 Task: Search one way flight ticket for 1 adult, 1 child, 1 infant in seat in premium economy from Branson: Branson Airport to Evansville: Evansville Regional Airport on 8-3-2023. Choice of flights is JetBlue. Number of bags: 2 checked bags. Outbound departure time preference is 23:00.
Action: Mouse moved to (231, 326)
Screenshot: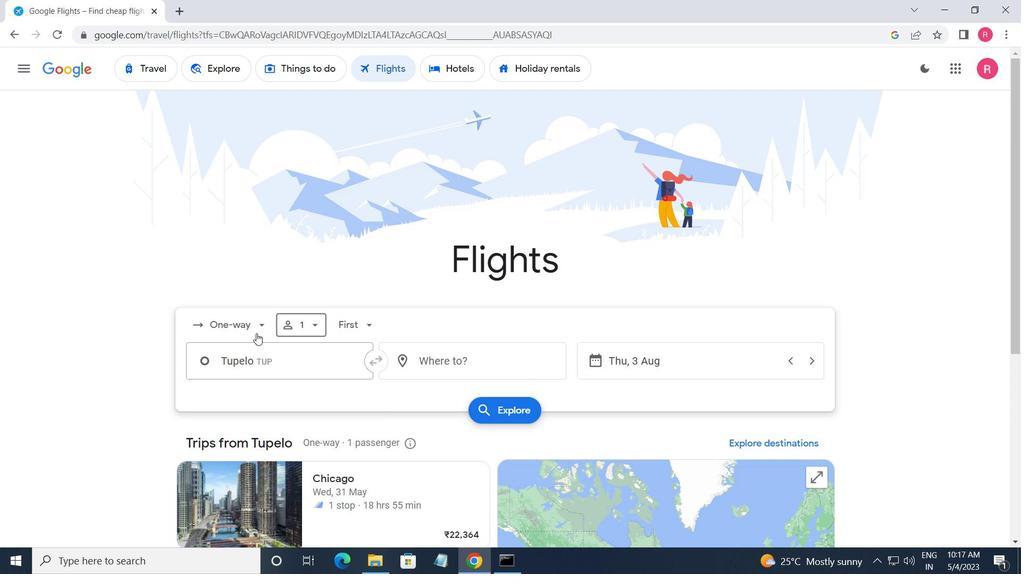 
Action: Mouse pressed left at (231, 326)
Screenshot: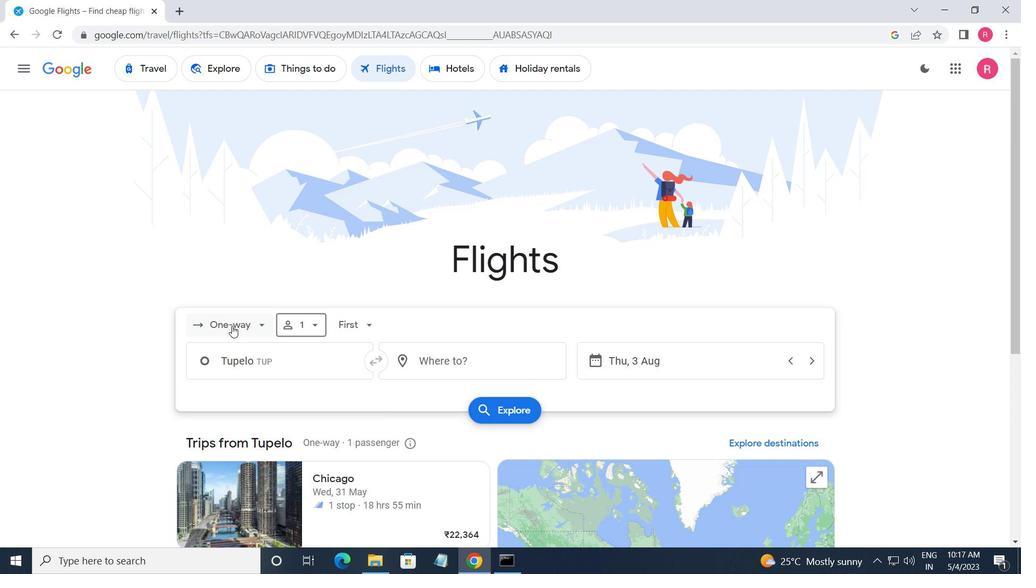 
Action: Mouse moved to (244, 385)
Screenshot: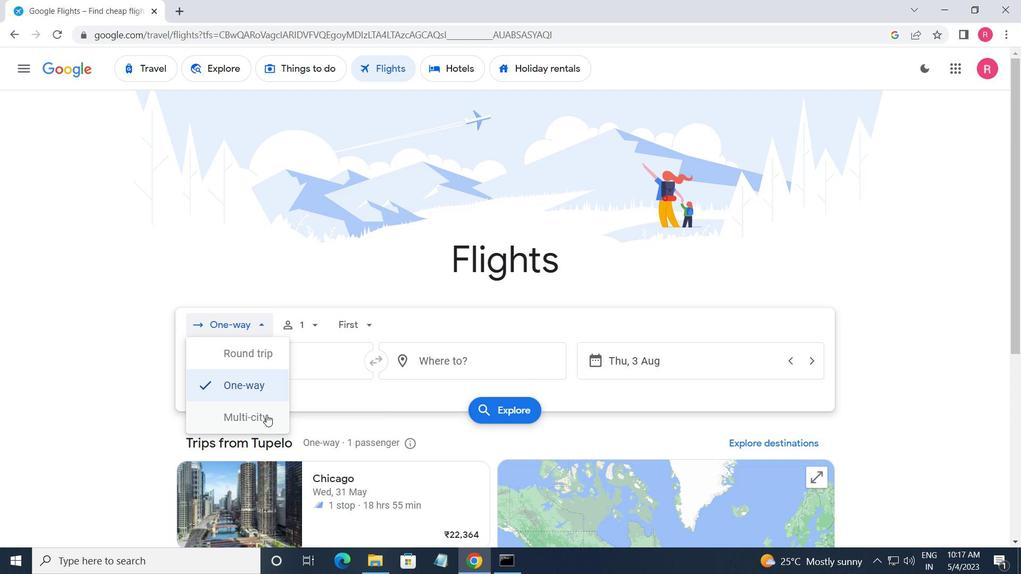 
Action: Mouse pressed left at (244, 385)
Screenshot: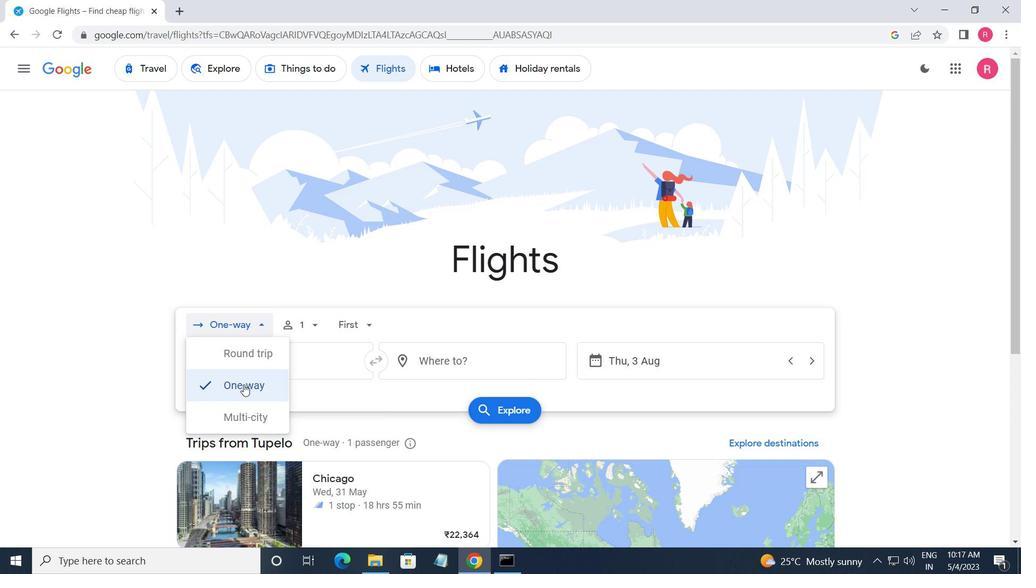 
Action: Mouse moved to (304, 333)
Screenshot: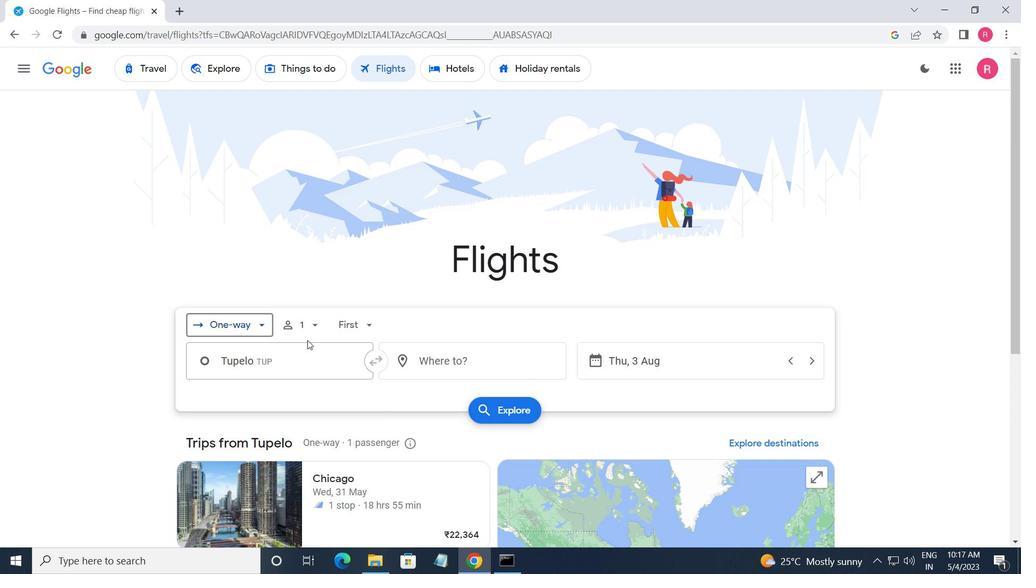 
Action: Mouse pressed left at (304, 333)
Screenshot: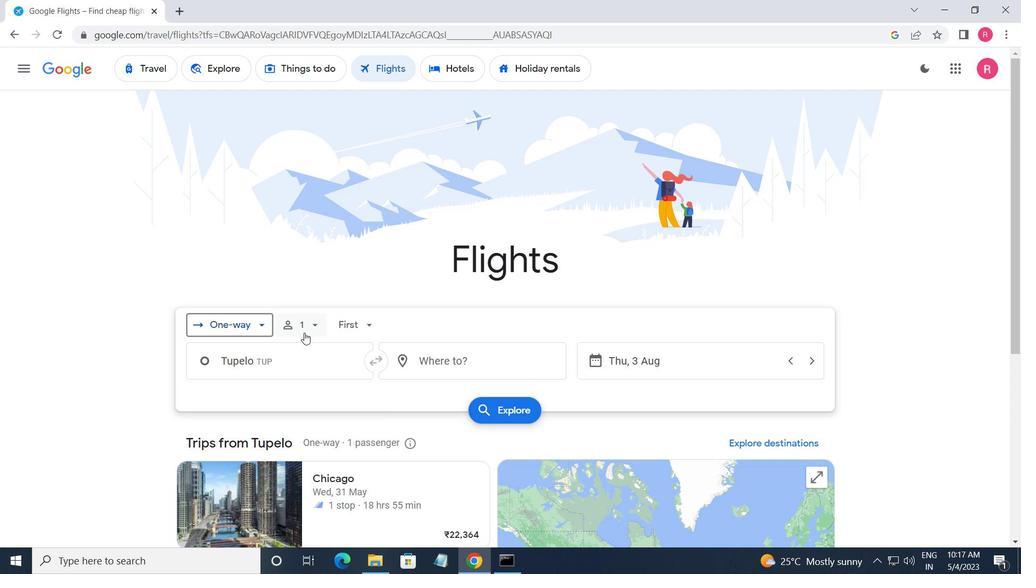 
Action: Mouse moved to (413, 393)
Screenshot: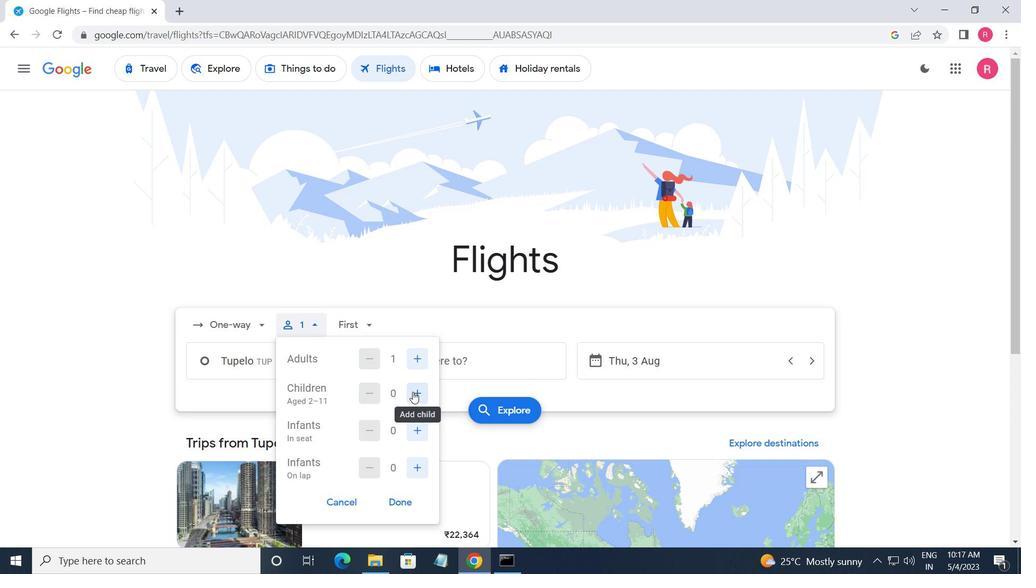 
Action: Mouse pressed left at (413, 393)
Screenshot: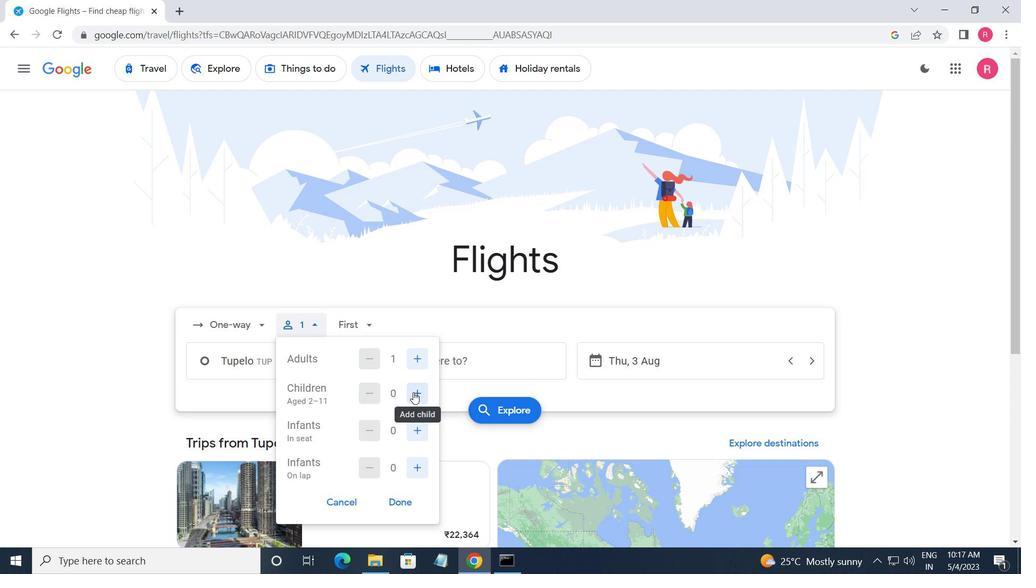 
Action: Mouse moved to (421, 432)
Screenshot: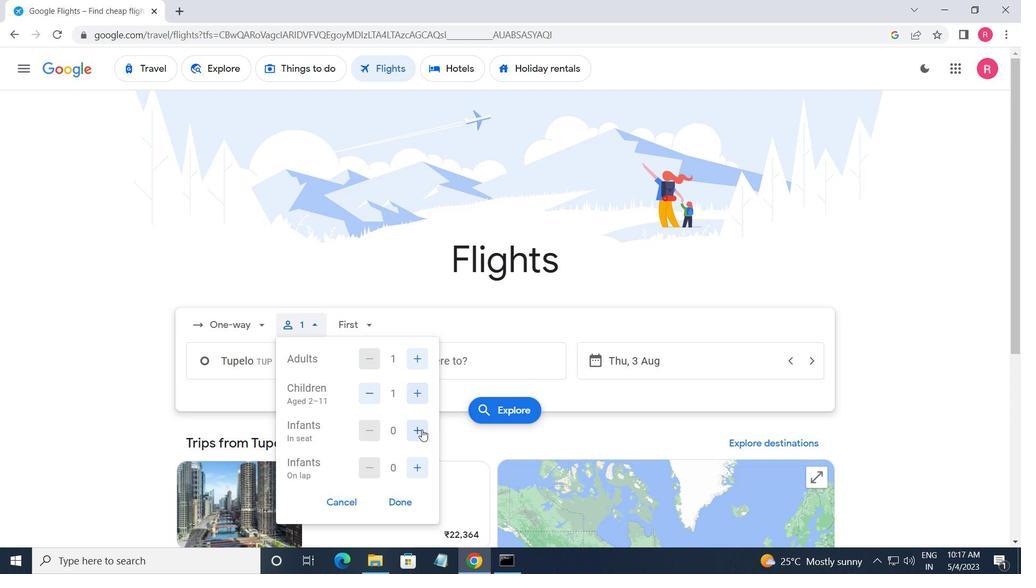 
Action: Mouse pressed left at (421, 432)
Screenshot: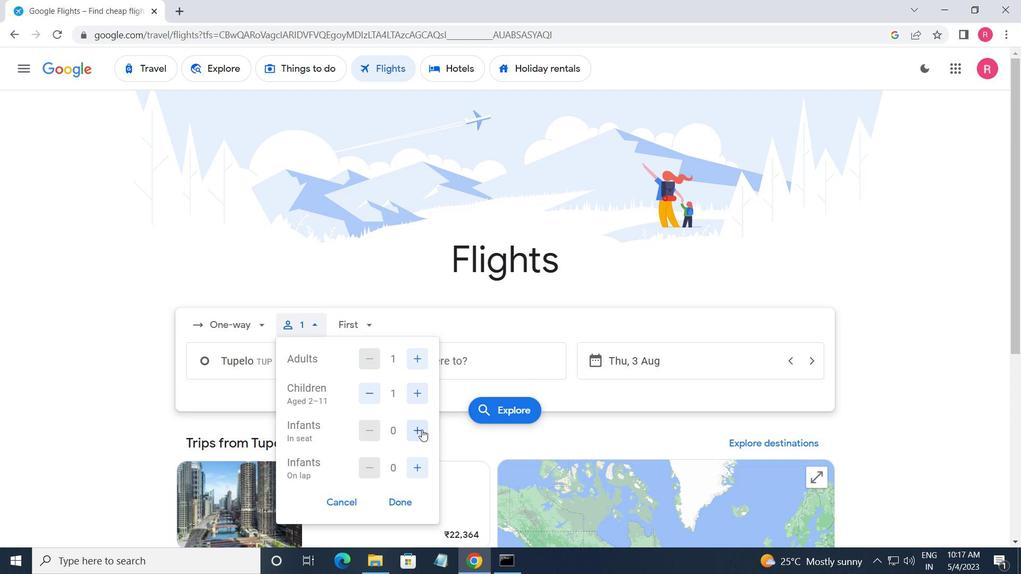 
Action: Mouse moved to (344, 320)
Screenshot: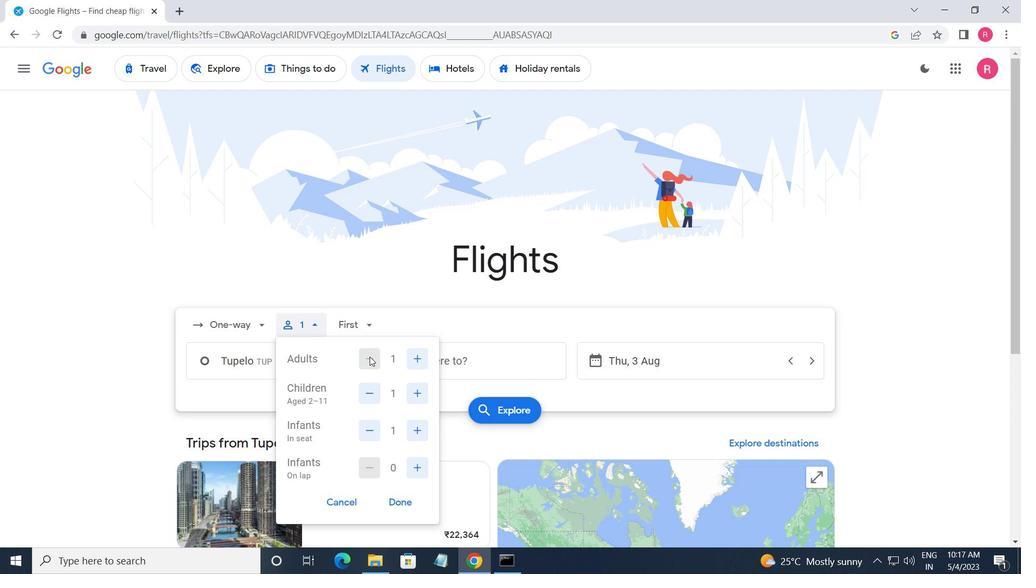
Action: Mouse pressed left at (344, 320)
Screenshot: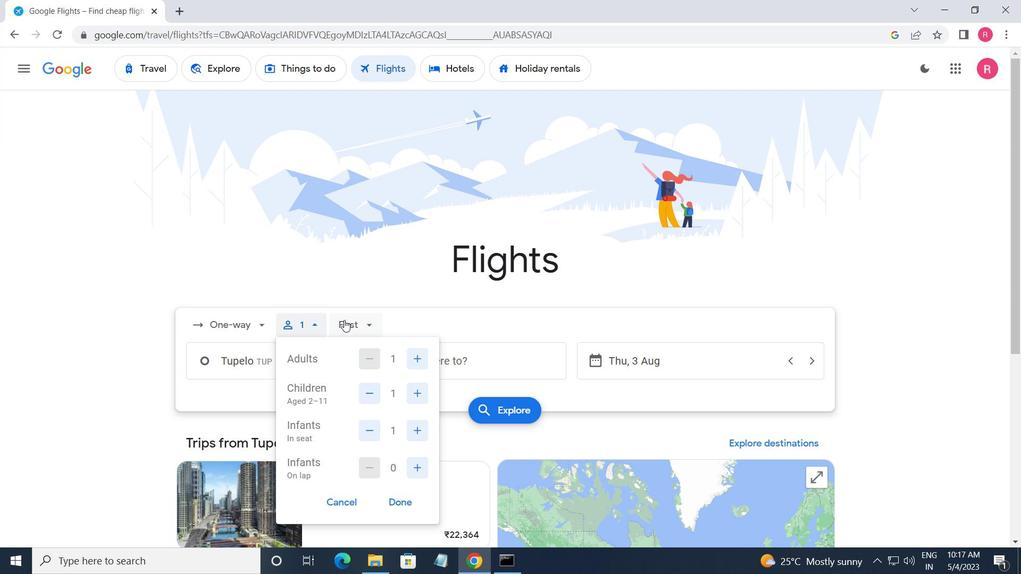 
Action: Mouse moved to (386, 356)
Screenshot: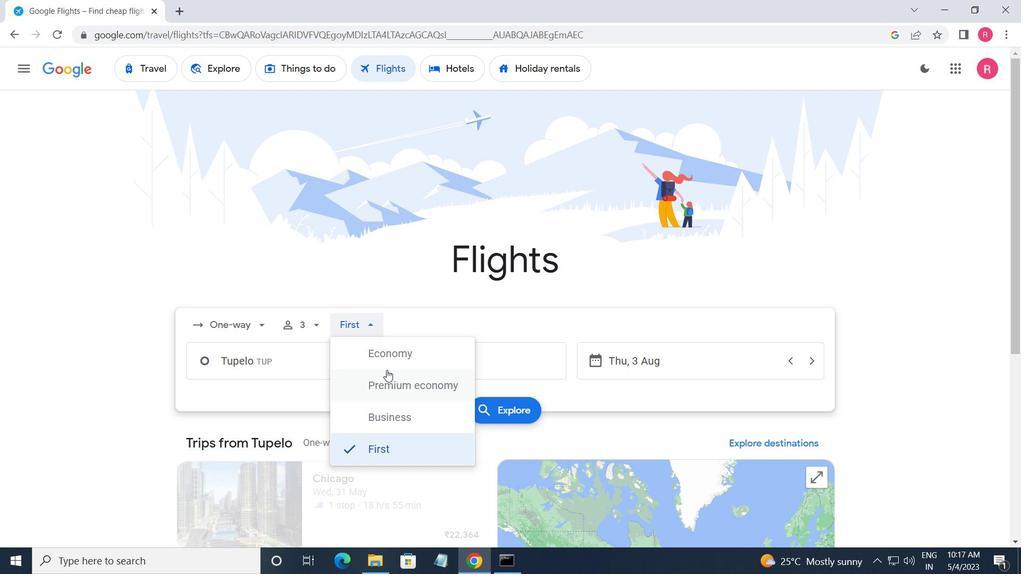 
Action: Mouse pressed left at (386, 356)
Screenshot: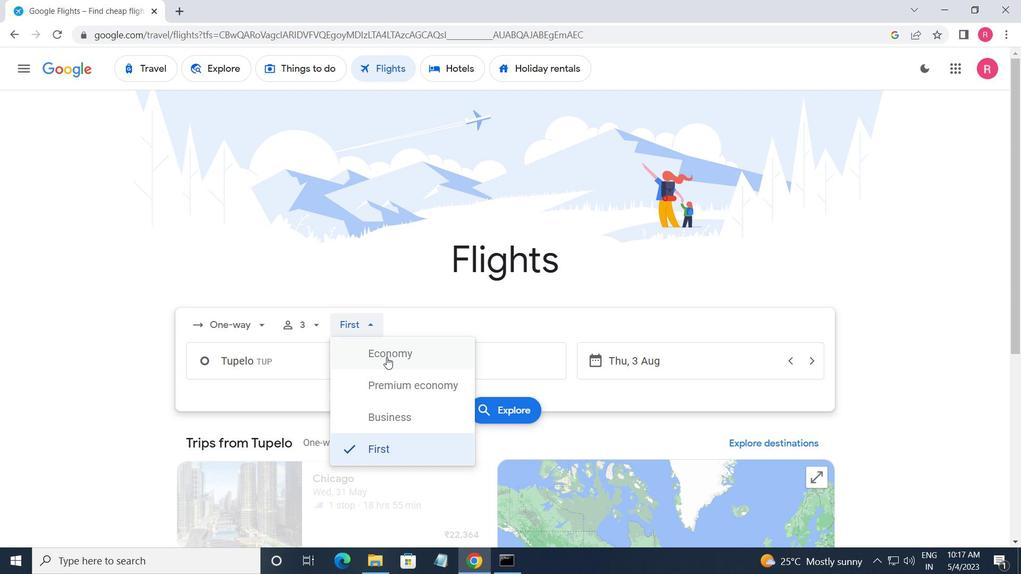 
Action: Mouse moved to (326, 361)
Screenshot: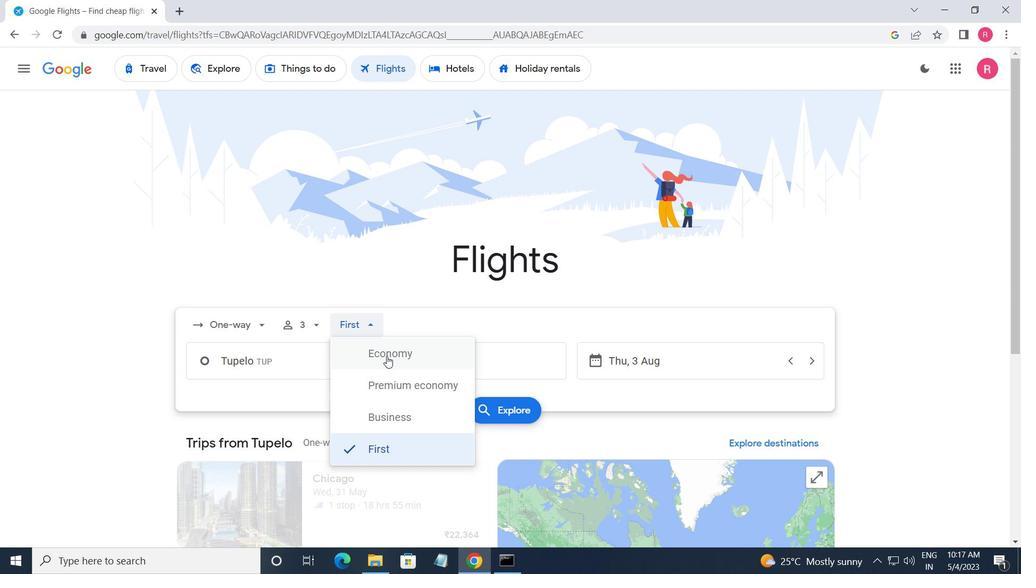 
Action: Mouse pressed left at (326, 361)
Screenshot: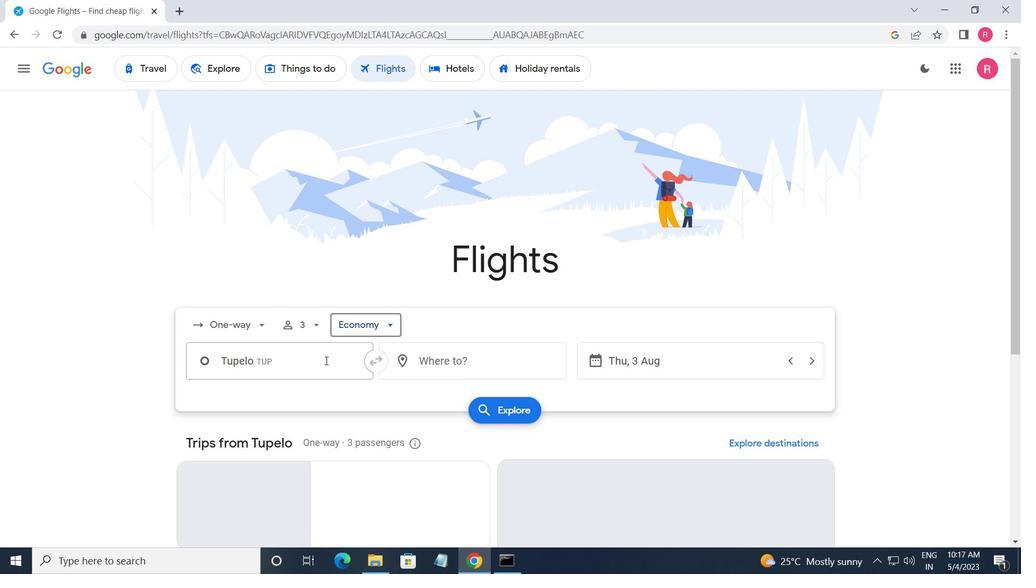 
Action: Key pressed <Key.shift>BRANSON<Key.space><Key.shift>A
Screenshot: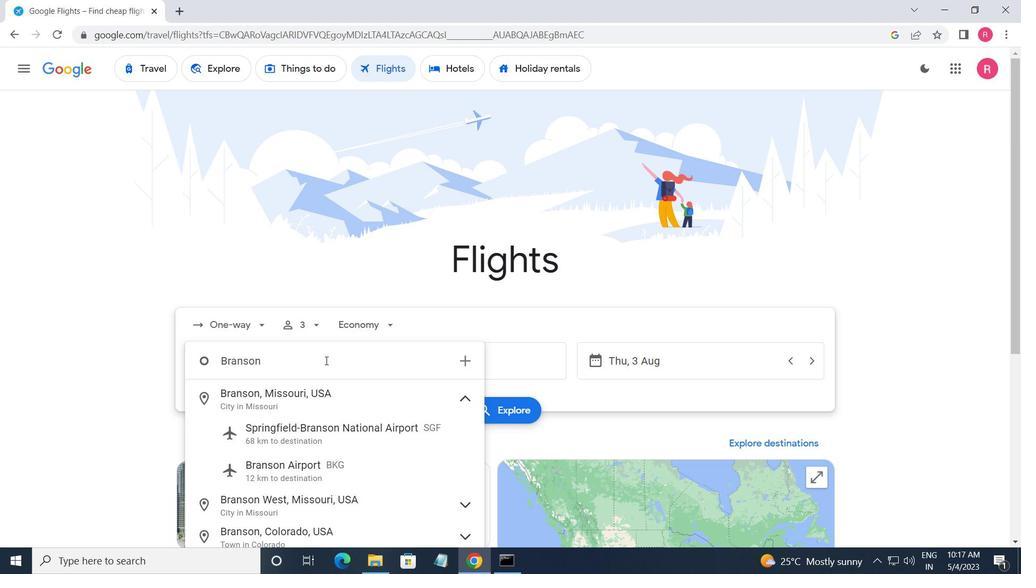 
Action: Mouse moved to (299, 426)
Screenshot: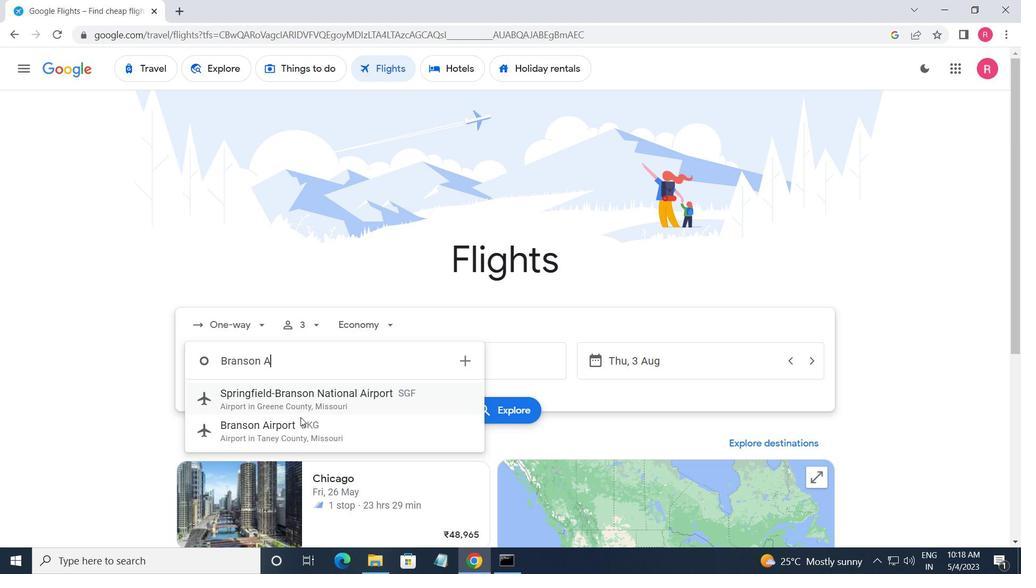 
Action: Mouse pressed left at (299, 426)
Screenshot: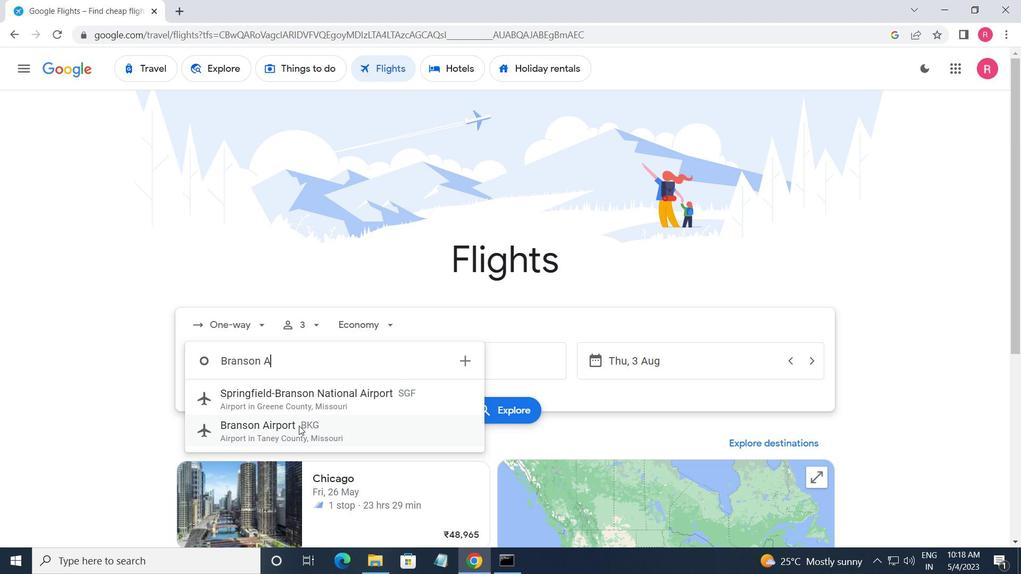 
Action: Mouse moved to (485, 354)
Screenshot: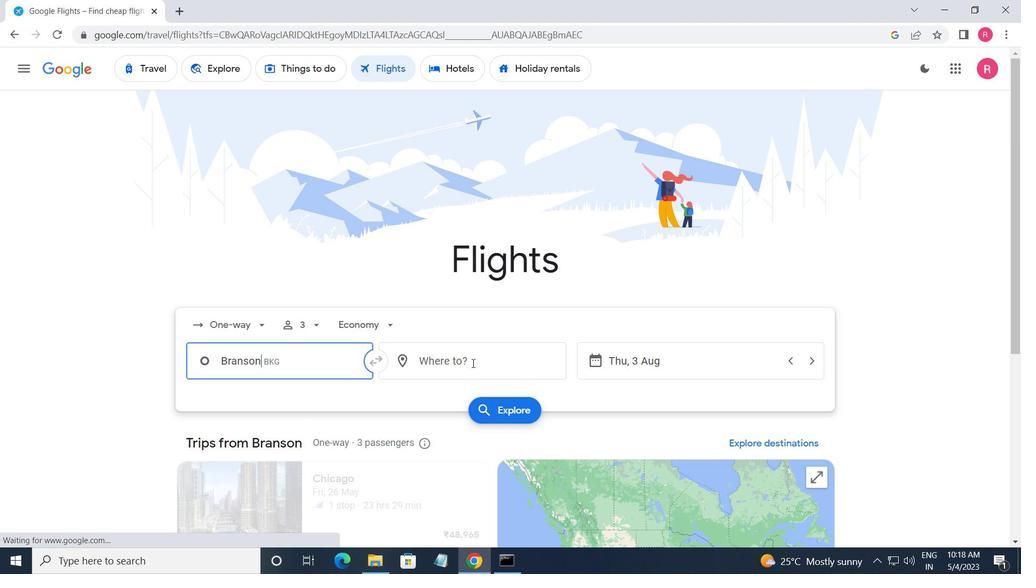 
Action: Mouse pressed left at (485, 354)
Screenshot: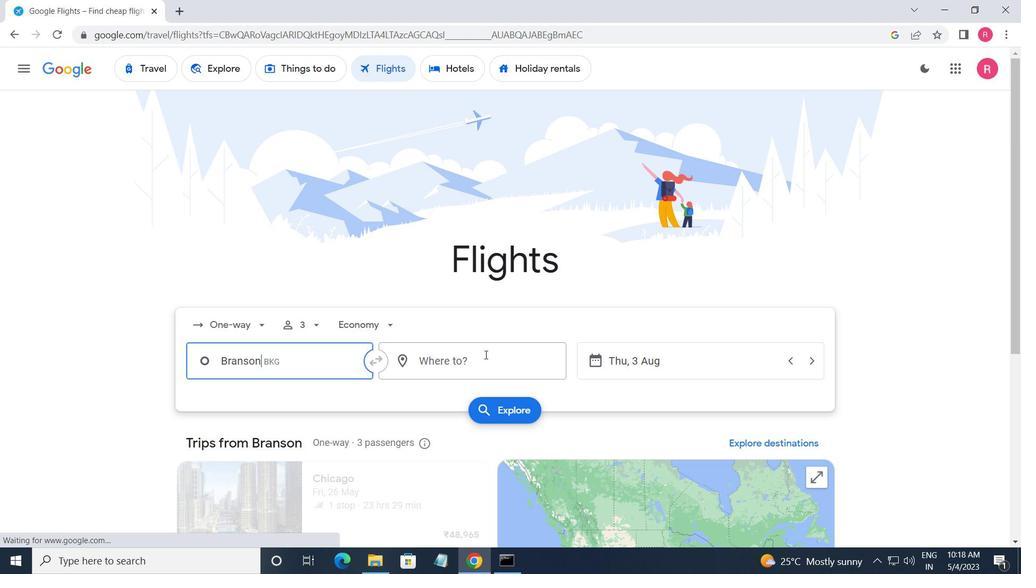 
Action: Mouse moved to (496, 493)
Screenshot: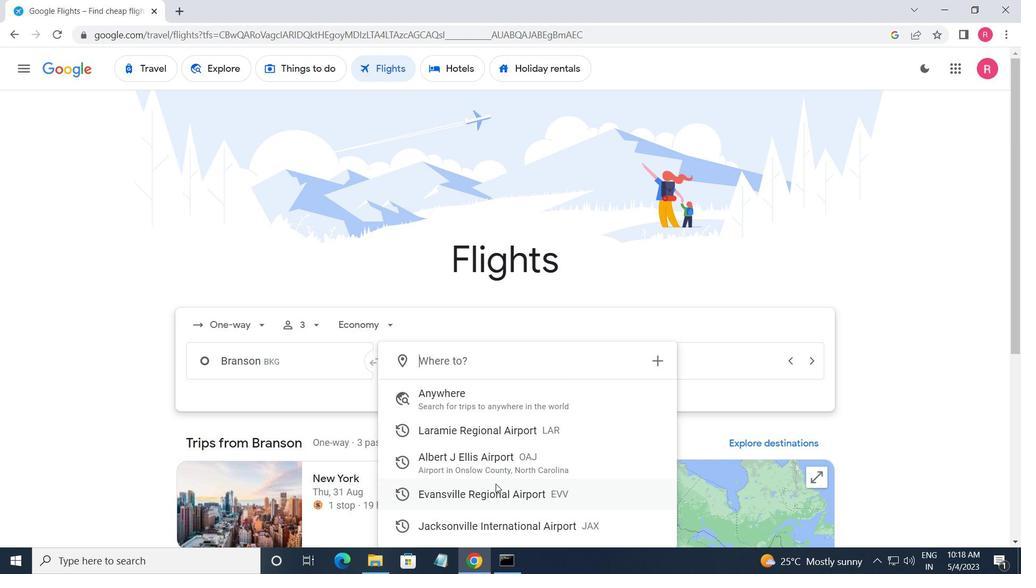 
Action: Mouse pressed left at (496, 493)
Screenshot: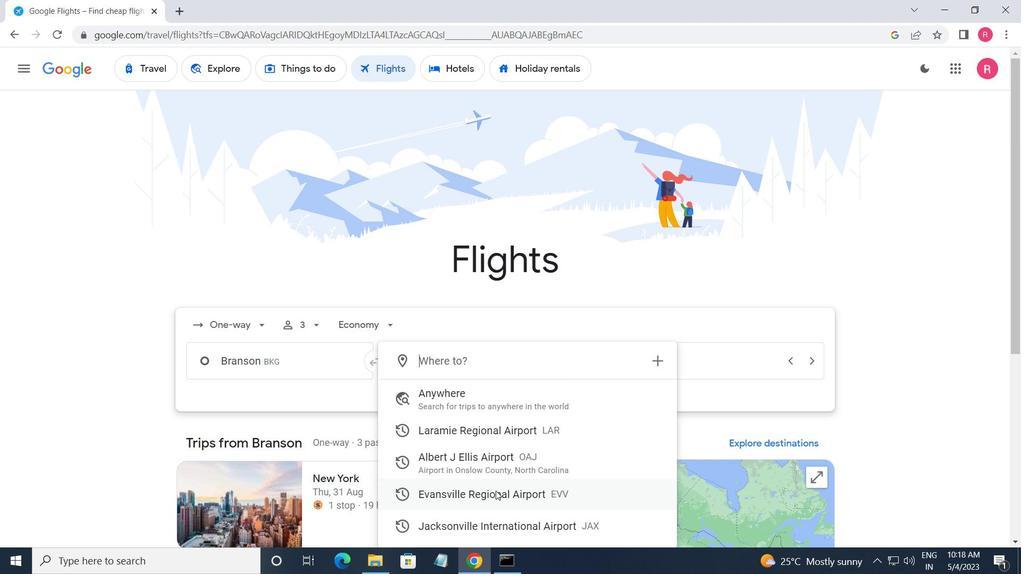 
Action: Mouse moved to (680, 352)
Screenshot: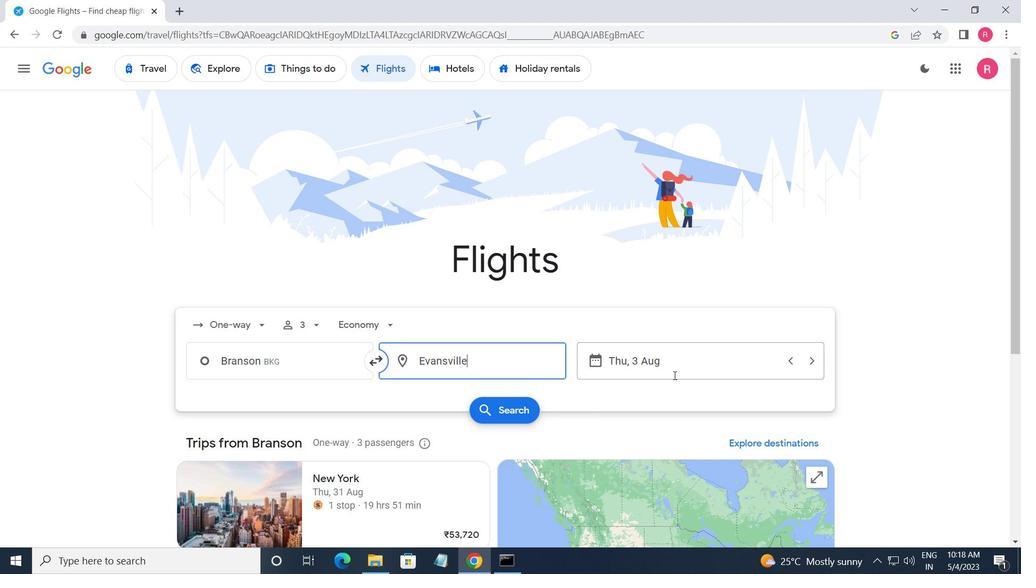 
Action: Mouse pressed left at (680, 352)
Screenshot: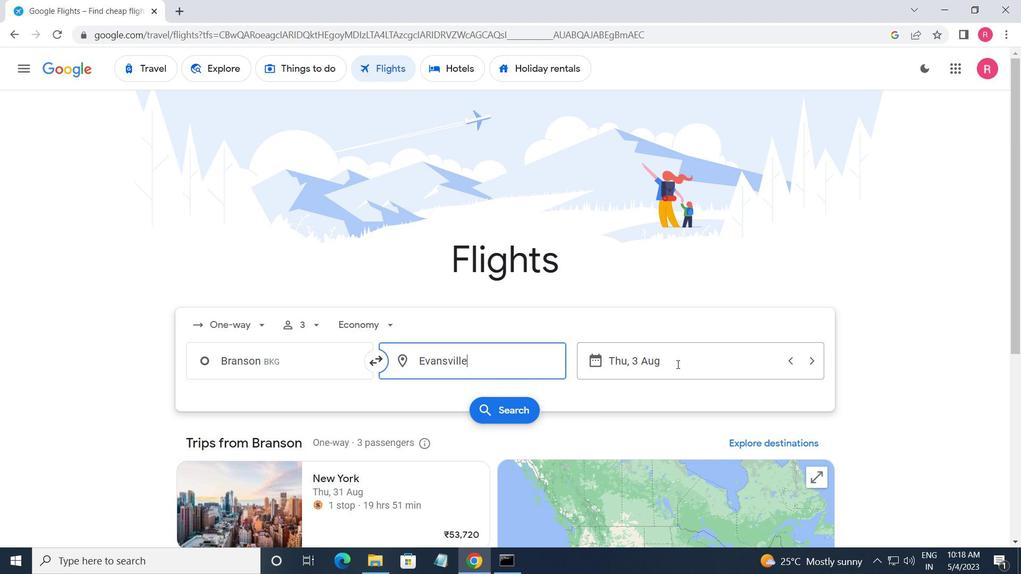 
Action: Mouse moved to (484, 312)
Screenshot: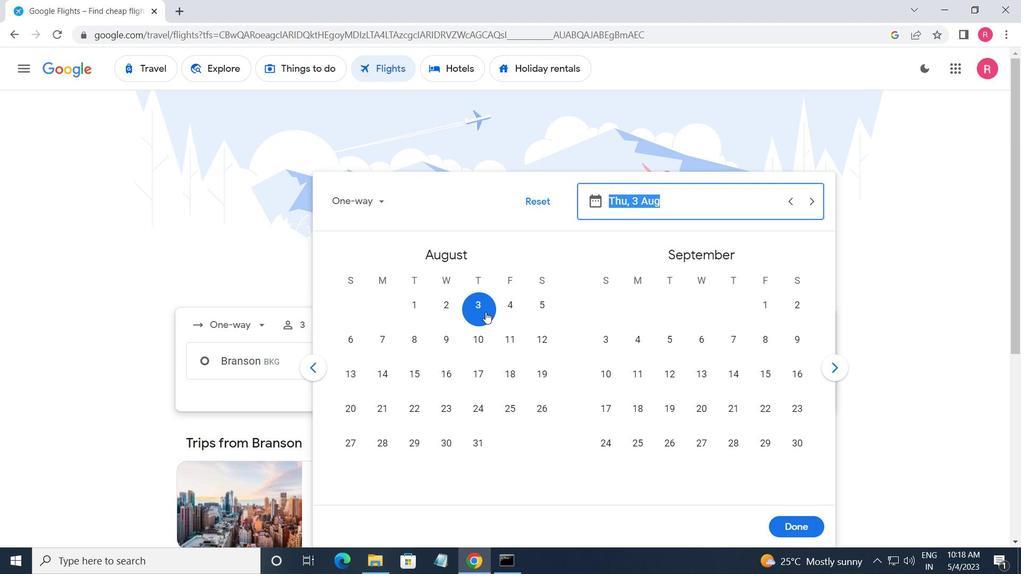 
Action: Mouse pressed left at (484, 312)
Screenshot: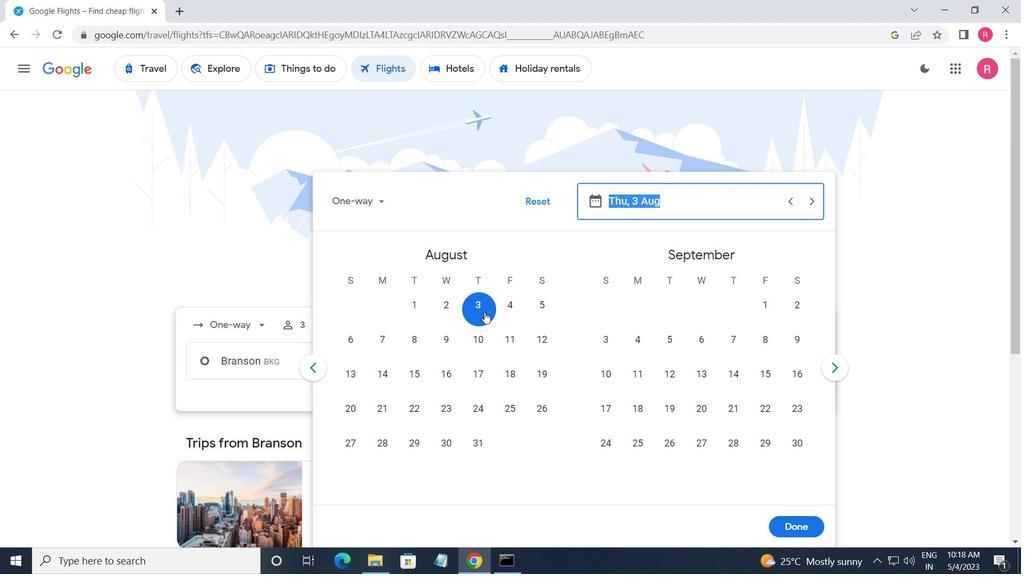 
Action: Mouse moved to (803, 526)
Screenshot: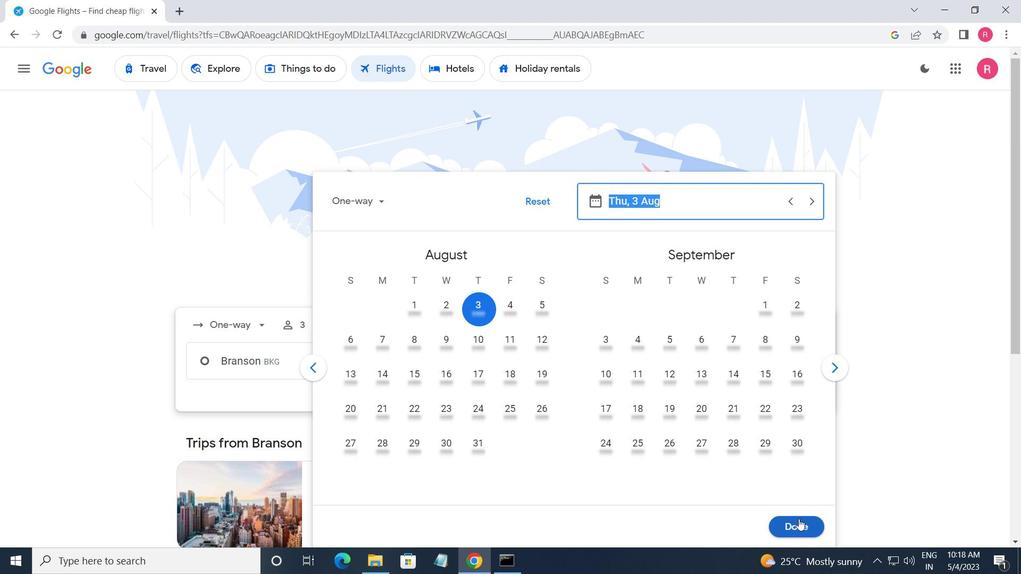 
Action: Mouse pressed left at (803, 526)
Screenshot: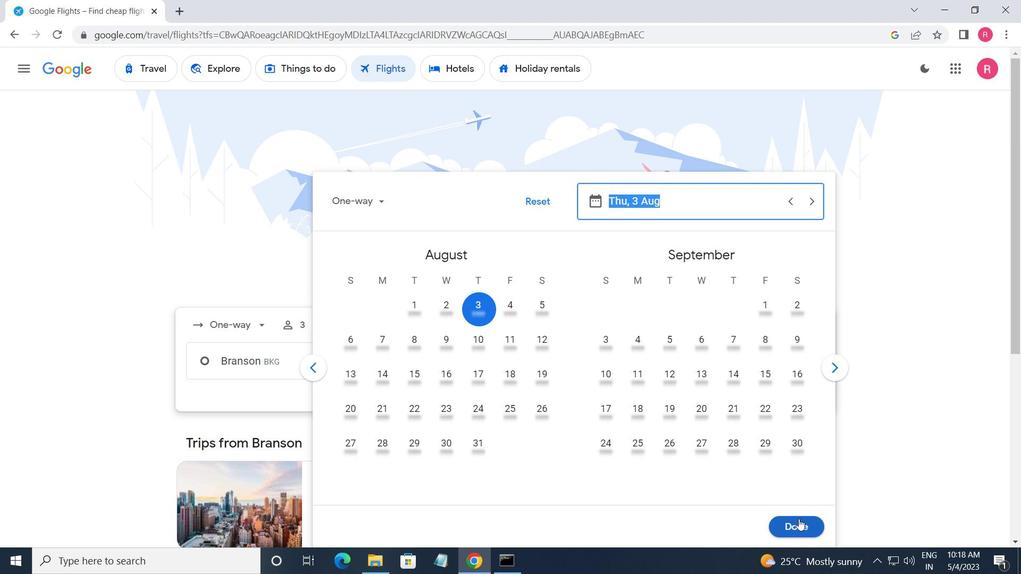 
Action: Mouse moved to (516, 398)
Screenshot: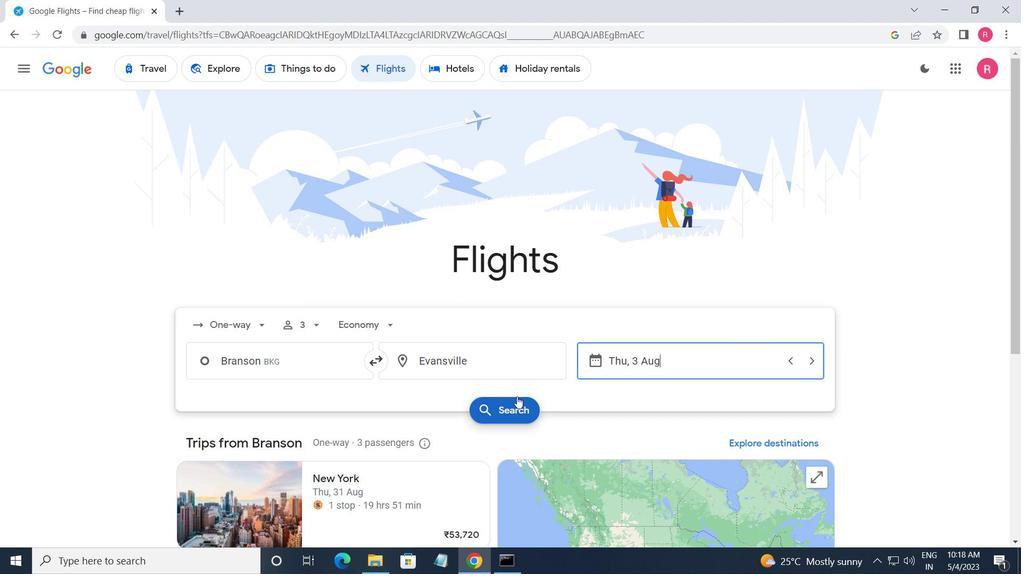 
Action: Mouse pressed left at (516, 398)
Screenshot: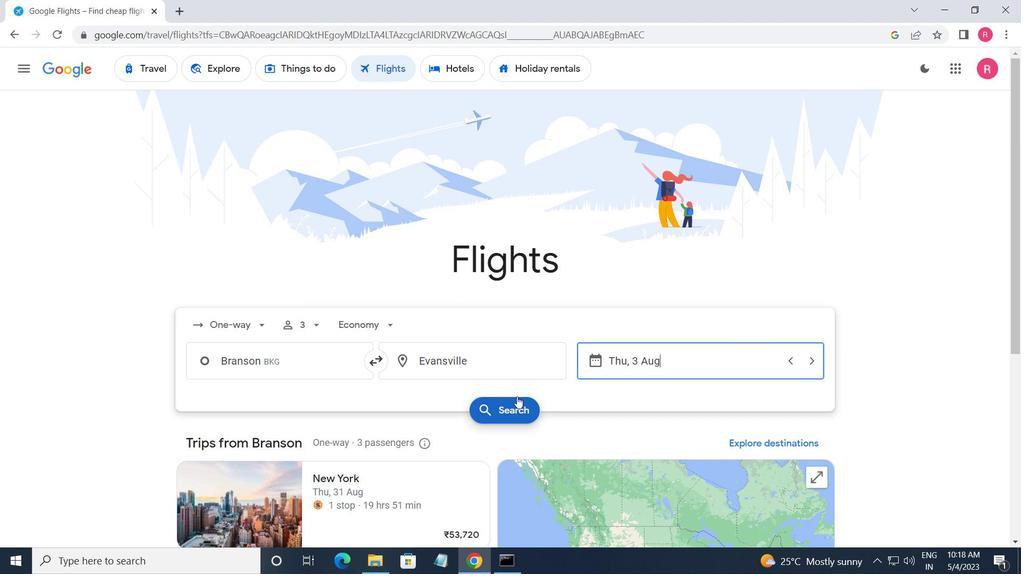 
Action: Mouse moved to (184, 188)
Screenshot: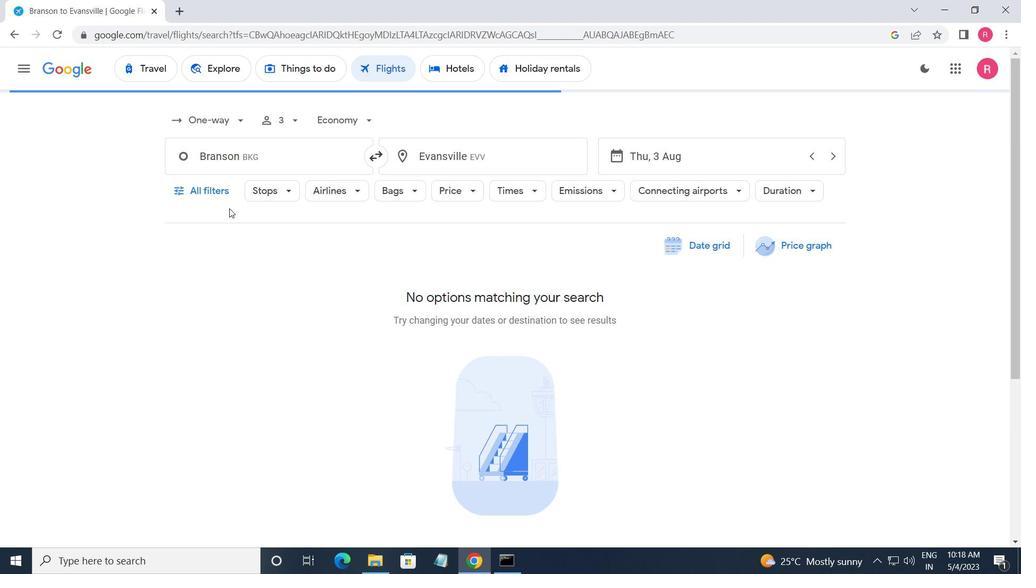 
Action: Mouse pressed left at (184, 188)
Screenshot: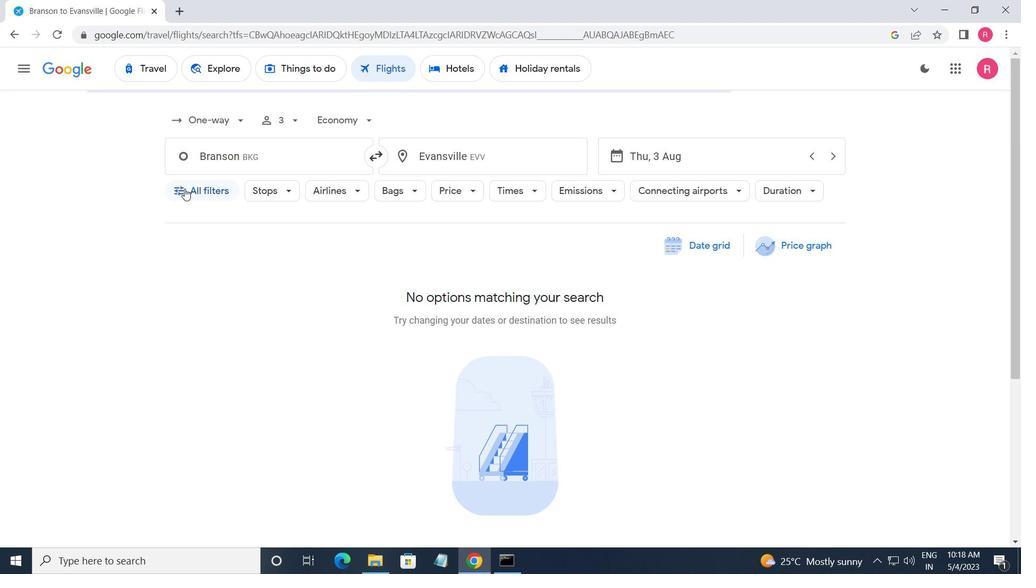 
Action: Mouse moved to (257, 394)
Screenshot: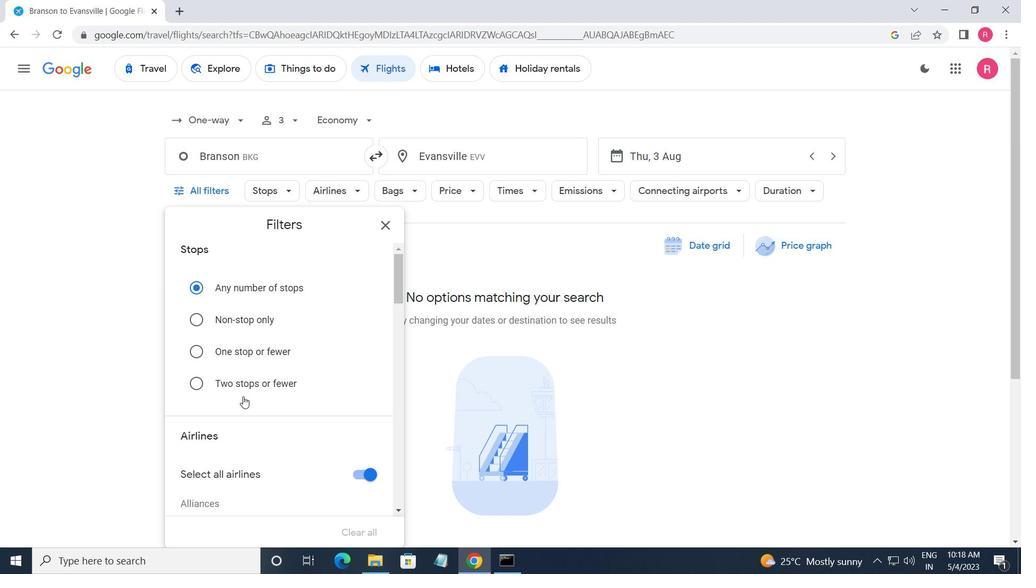 
Action: Mouse scrolled (257, 393) with delta (0, 0)
Screenshot: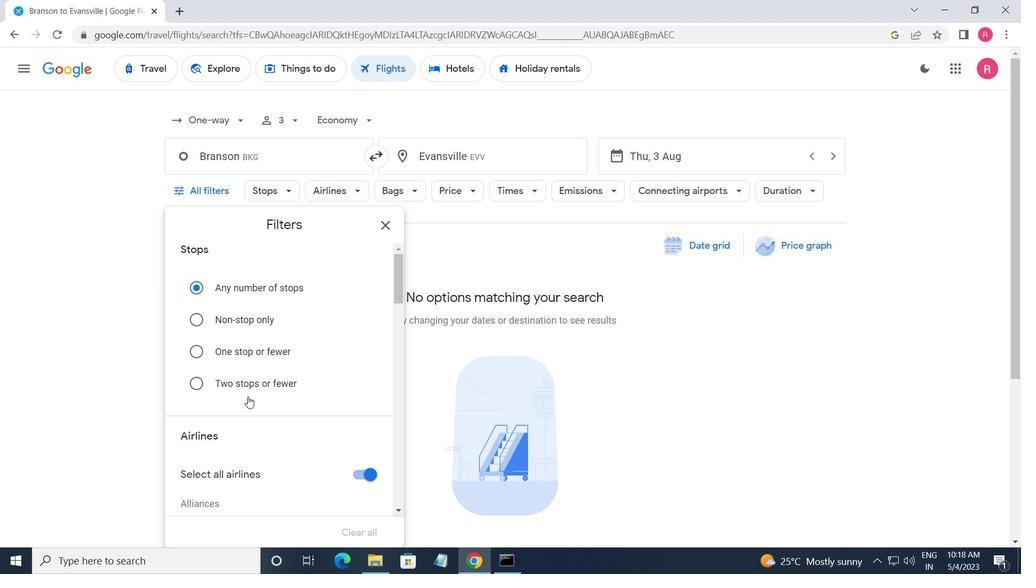 
Action: Mouse moved to (257, 394)
Screenshot: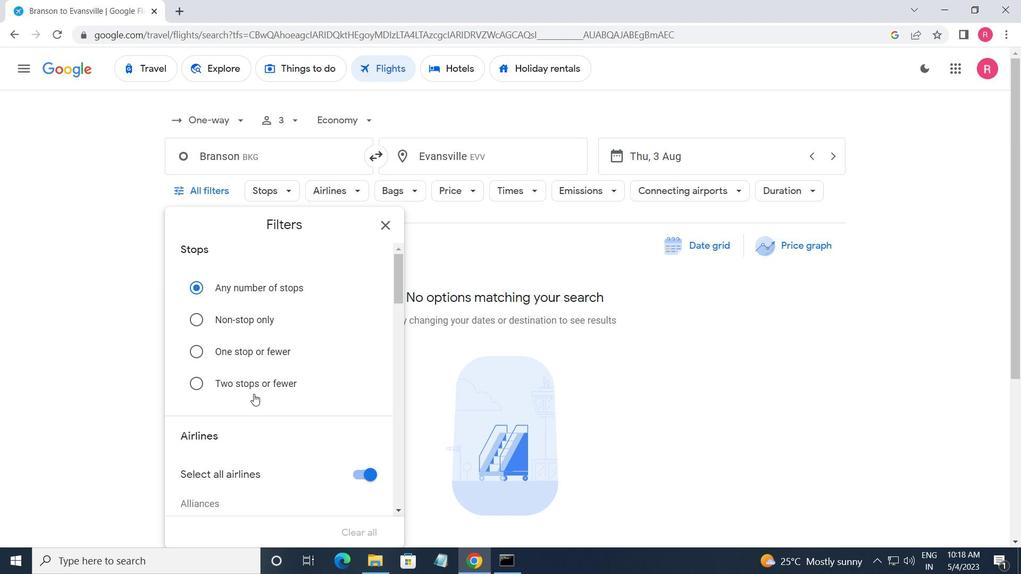 
Action: Mouse scrolled (257, 394) with delta (0, 0)
Screenshot: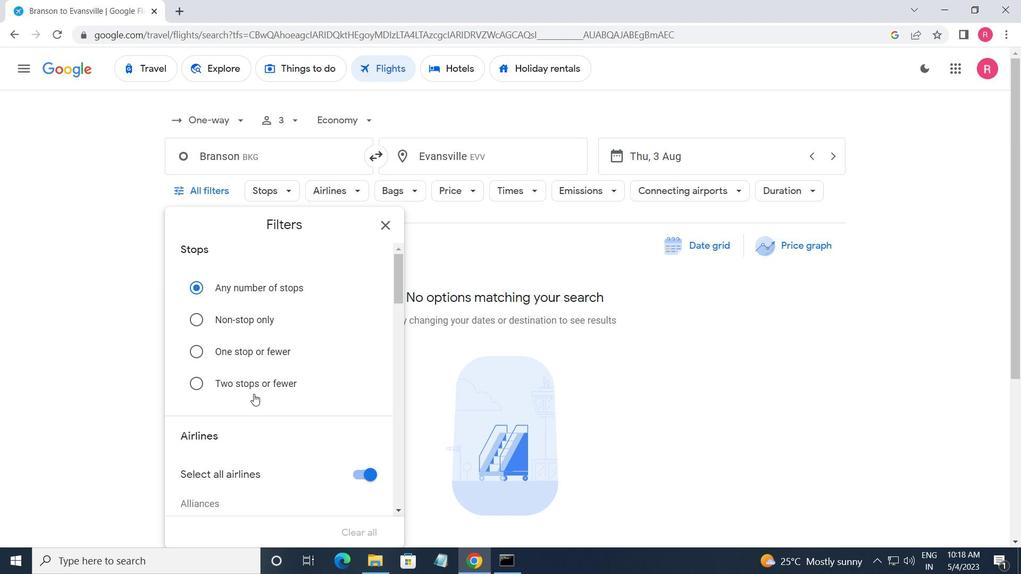 
Action: Mouse moved to (257, 395)
Screenshot: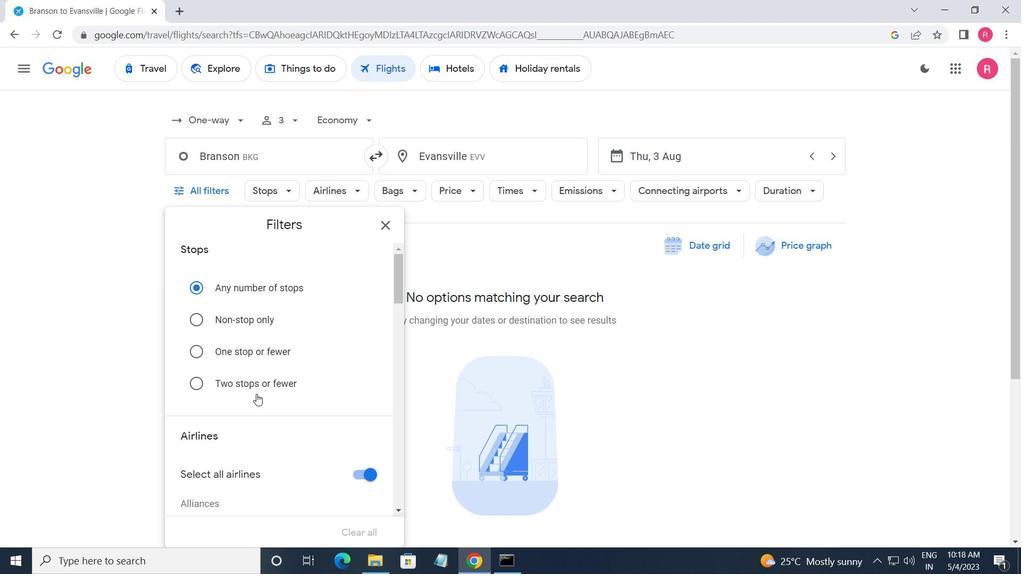 
Action: Mouse scrolled (257, 395) with delta (0, 0)
Screenshot: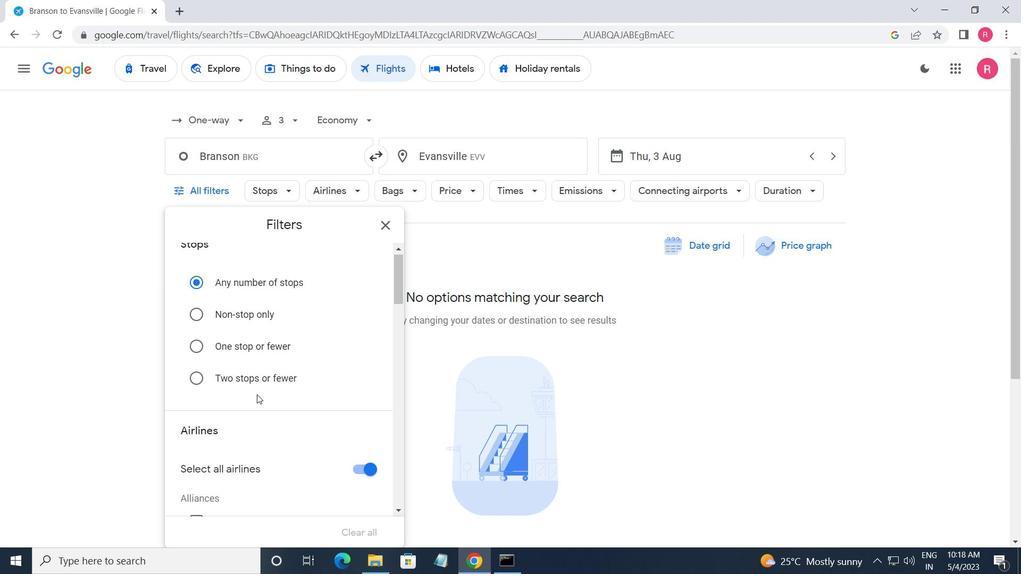 
Action: Mouse moved to (257, 396)
Screenshot: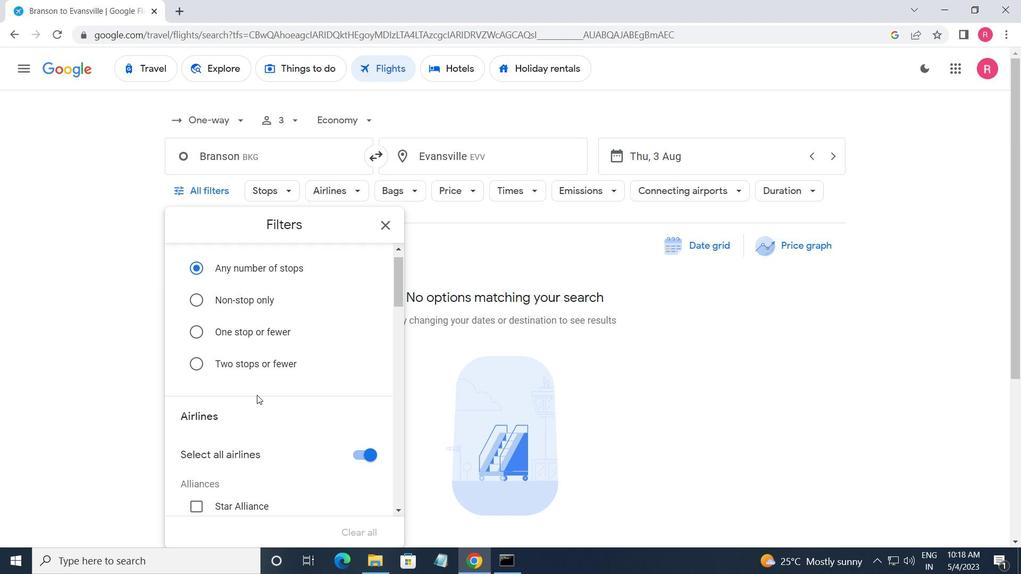 
Action: Mouse scrolled (257, 396) with delta (0, 0)
Screenshot: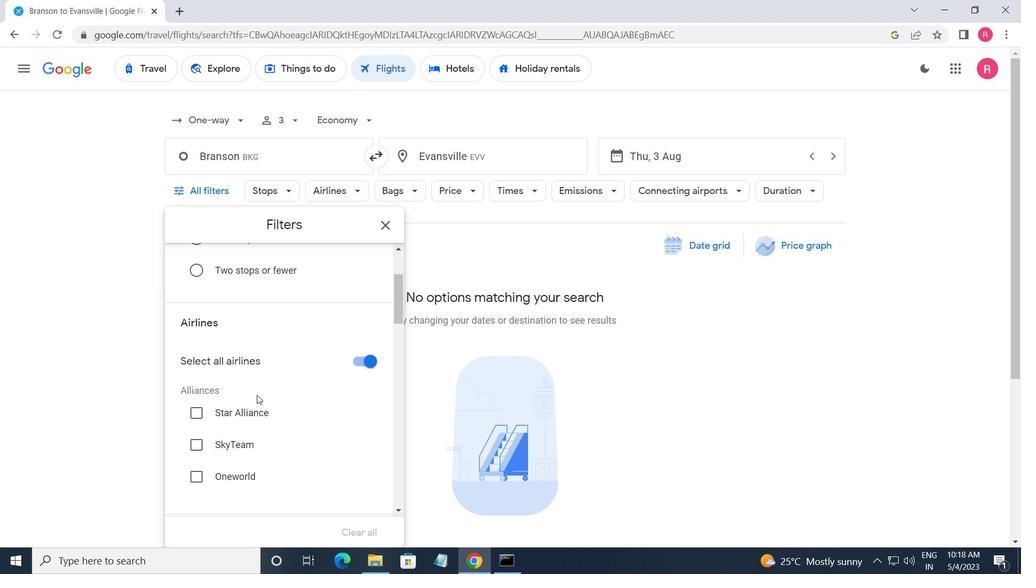 
Action: Mouse moved to (257, 398)
Screenshot: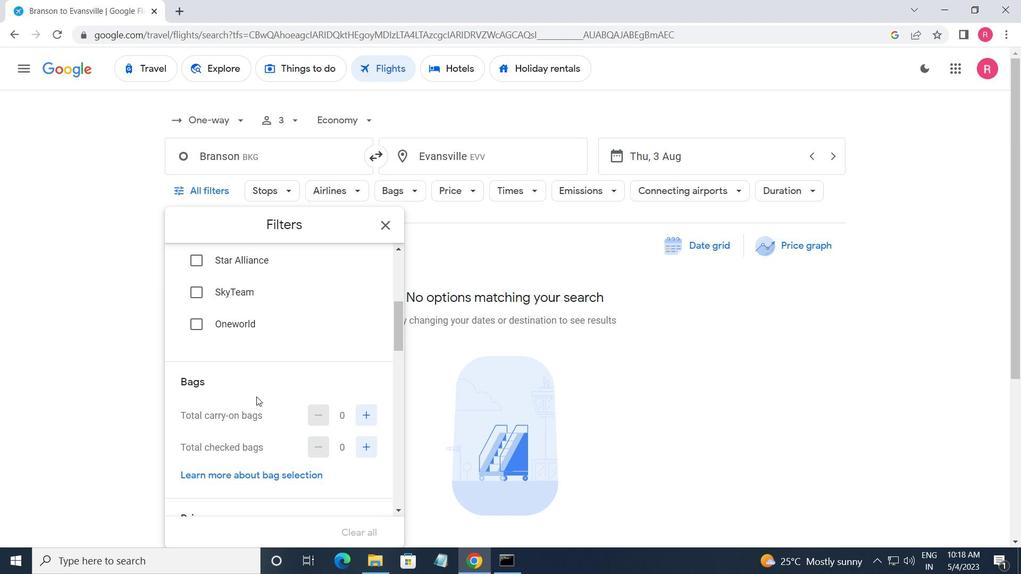 
Action: Mouse scrolled (257, 398) with delta (0, 0)
Screenshot: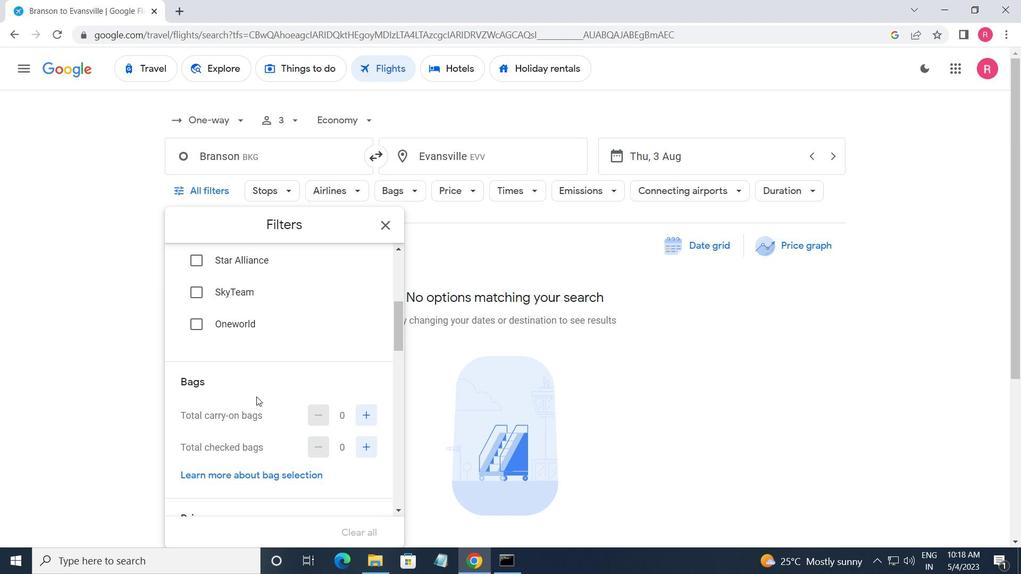
Action: Mouse moved to (356, 377)
Screenshot: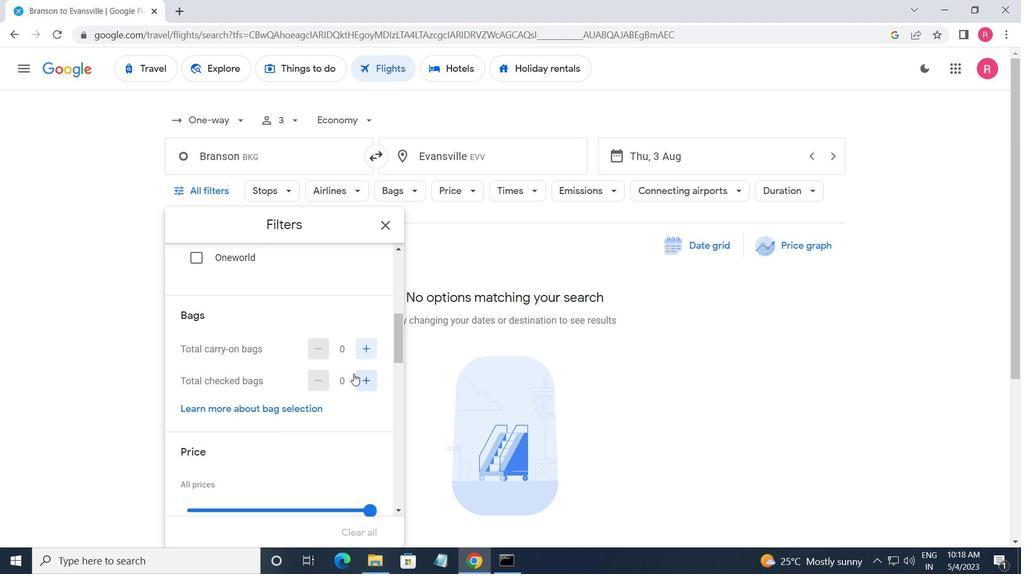 
Action: Mouse pressed left at (356, 377)
Screenshot: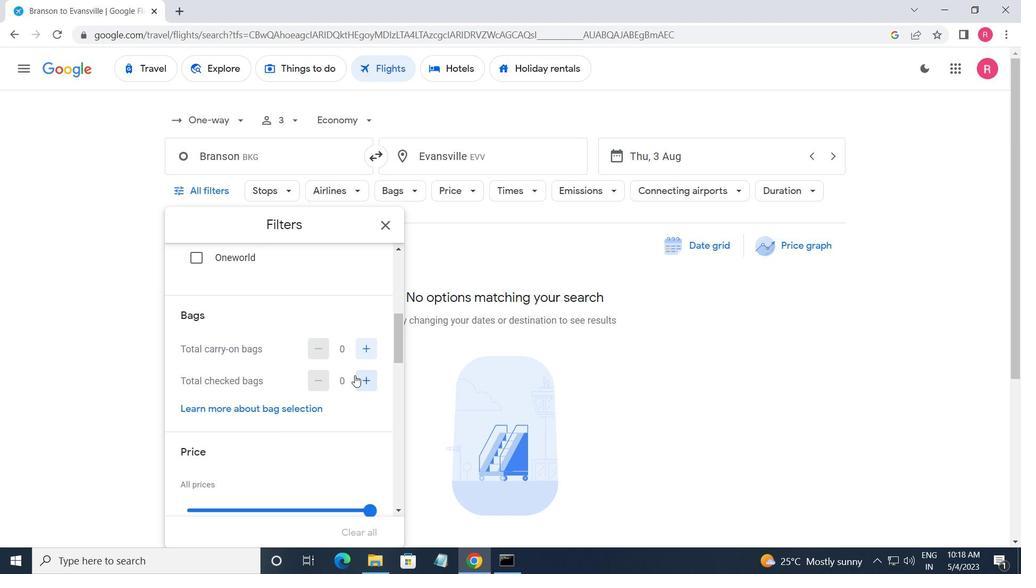 
Action: Mouse pressed left at (356, 377)
Screenshot: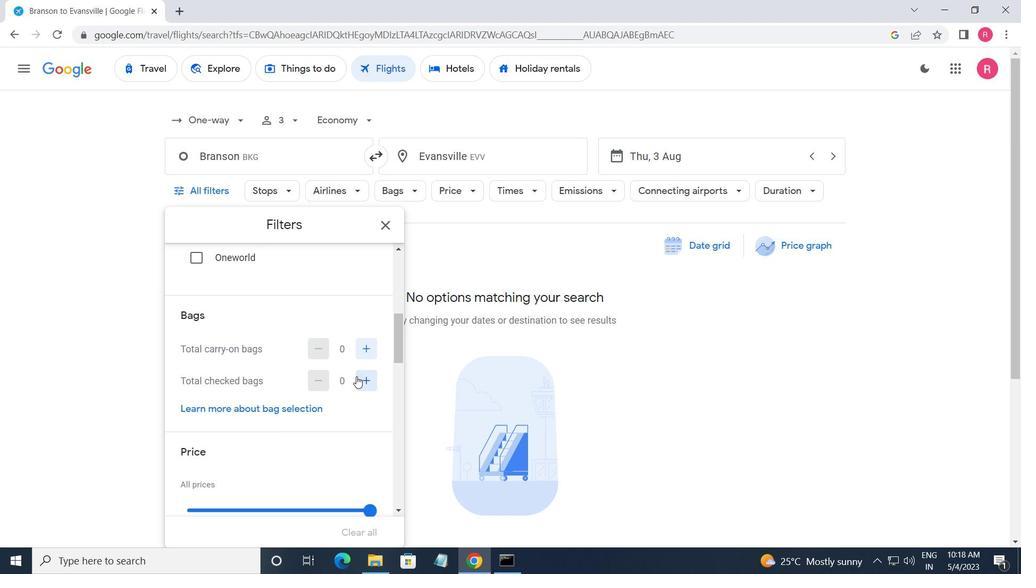 
Action: Mouse moved to (354, 380)
Screenshot: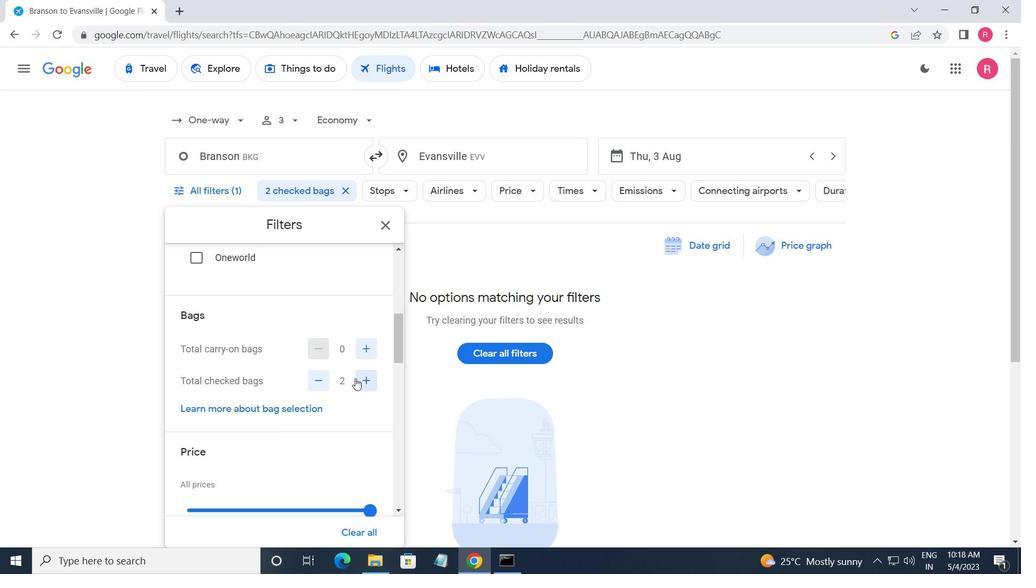 
Action: Mouse scrolled (354, 379) with delta (0, 0)
Screenshot: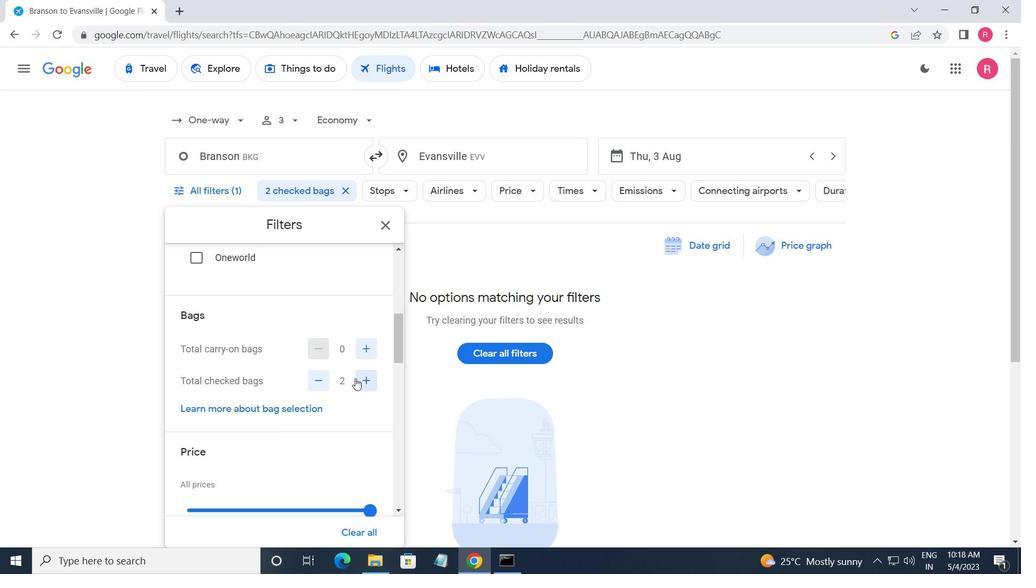 
Action: Mouse moved to (332, 443)
Screenshot: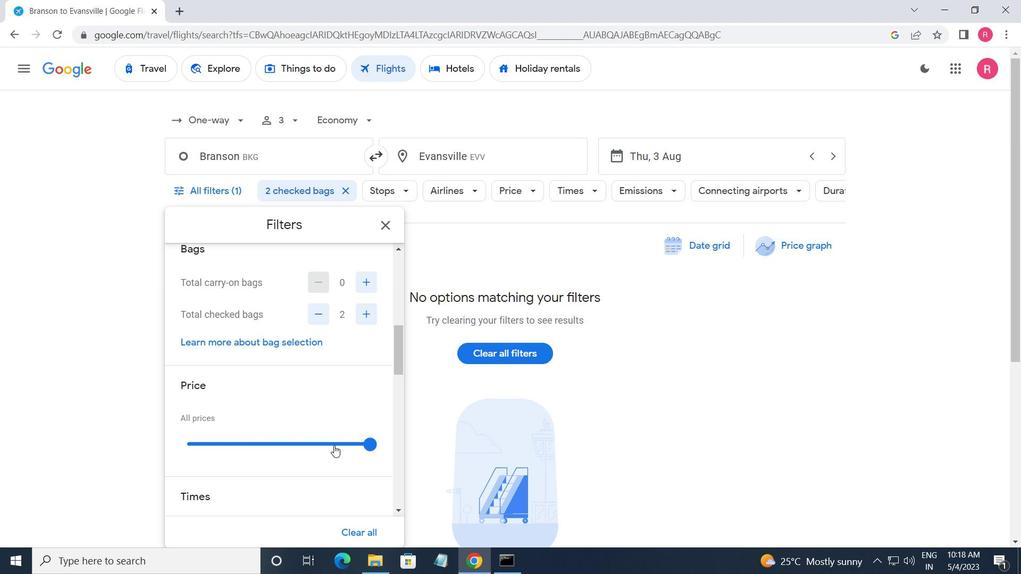 
Action: Mouse scrolled (332, 442) with delta (0, 0)
Screenshot: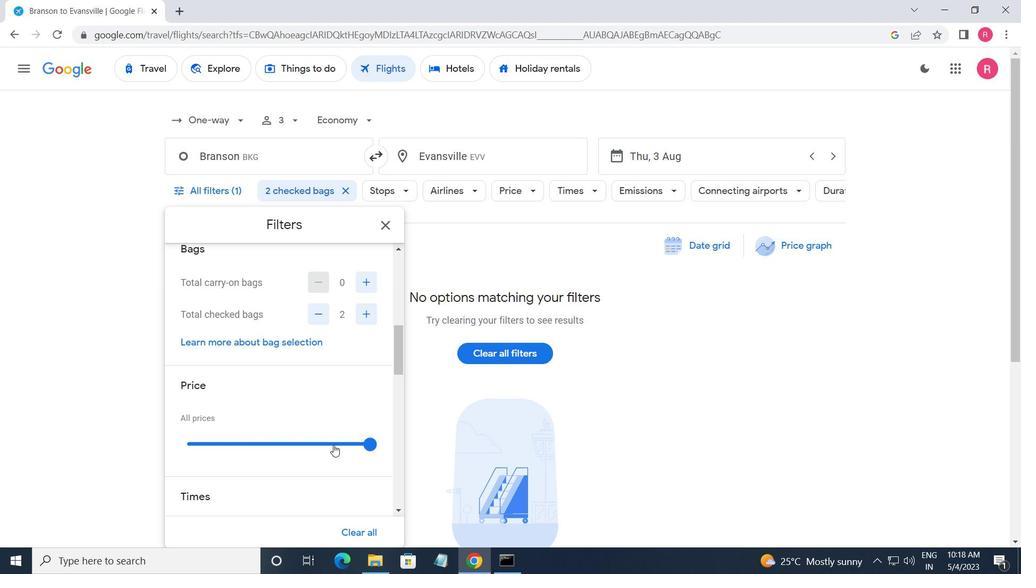 
Action: Mouse scrolled (332, 442) with delta (0, 0)
Screenshot: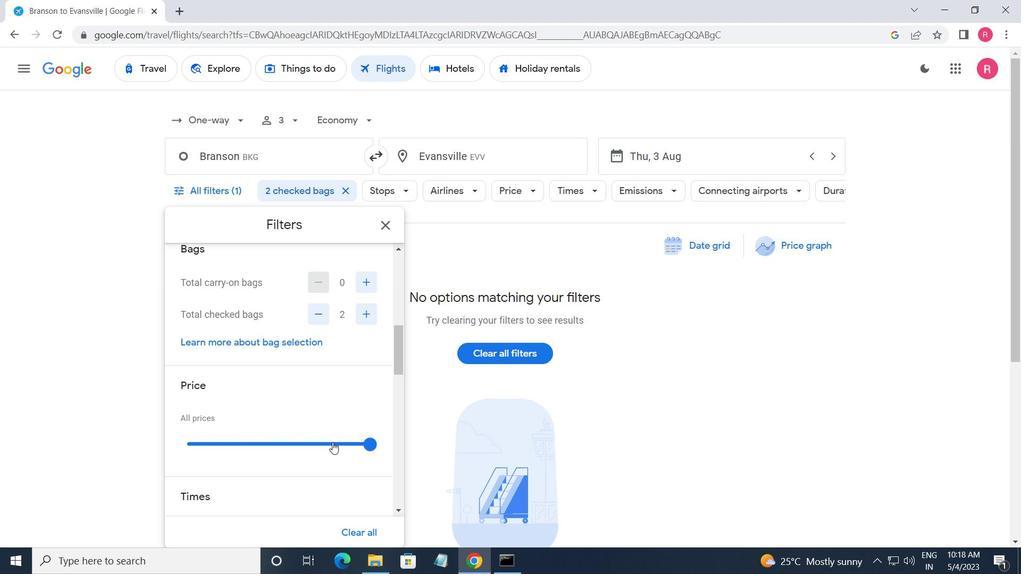 
Action: Mouse moved to (332, 442)
Screenshot: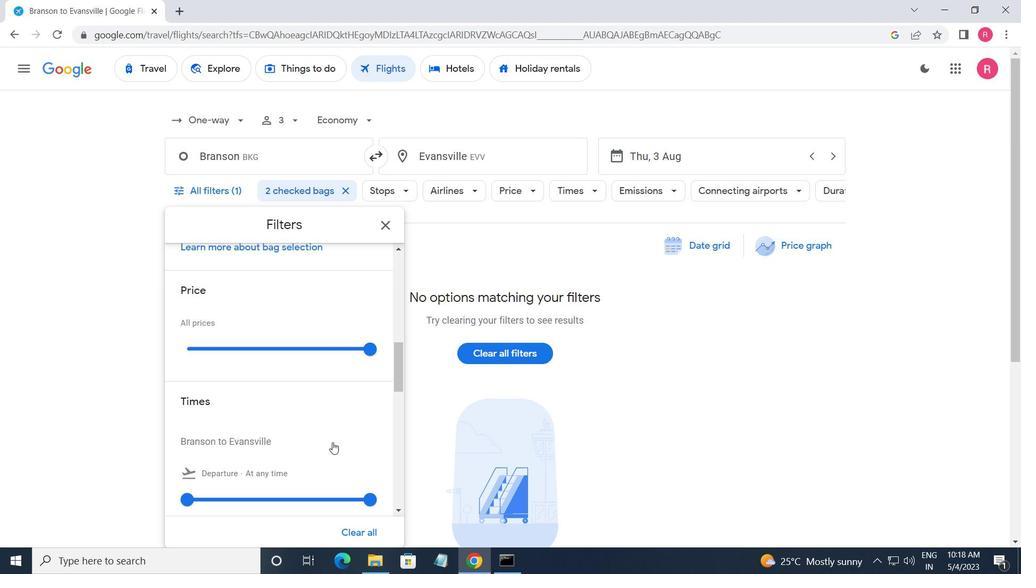
Action: Mouse scrolled (332, 442) with delta (0, 0)
Screenshot: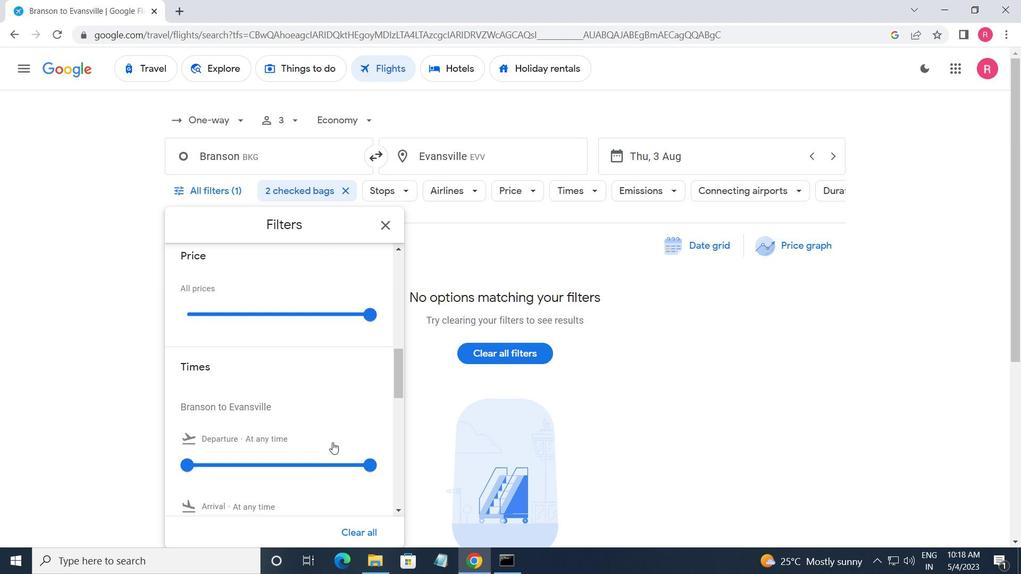 
Action: Mouse moved to (331, 442)
Screenshot: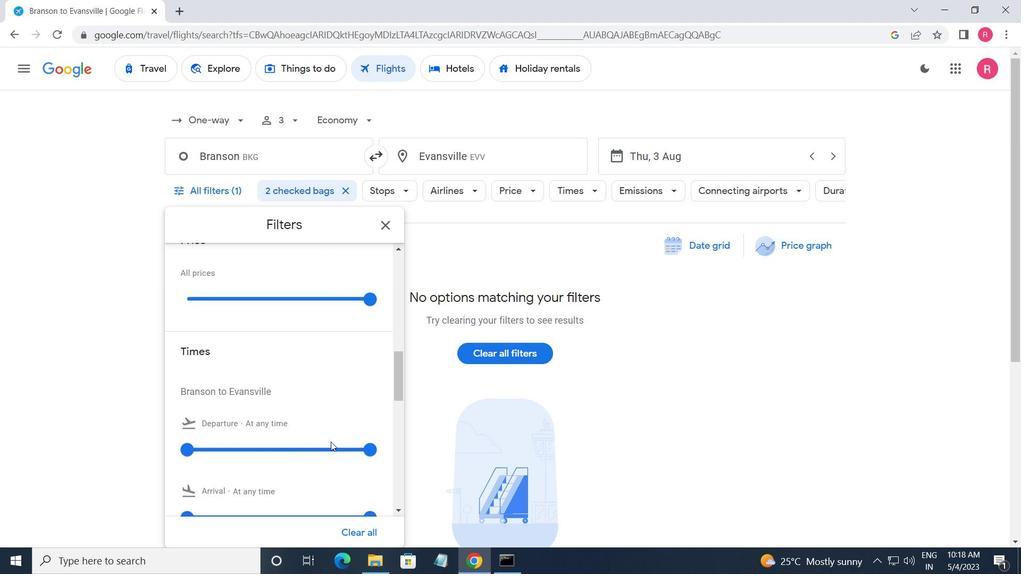 
Action: Mouse scrolled (331, 441) with delta (0, 0)
Screenshot: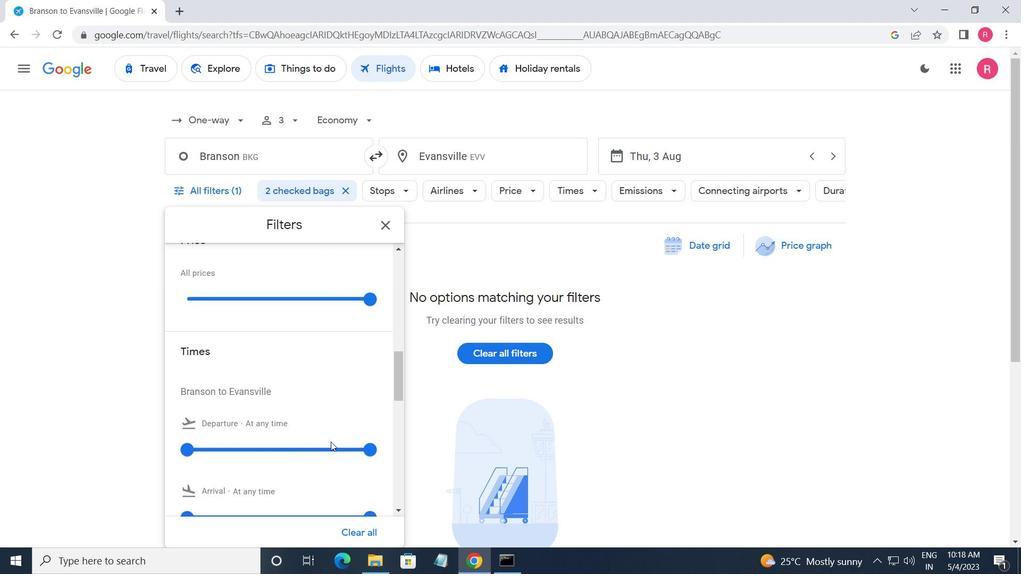 
Action: Mouse moved to (190, 333)
Screenshot: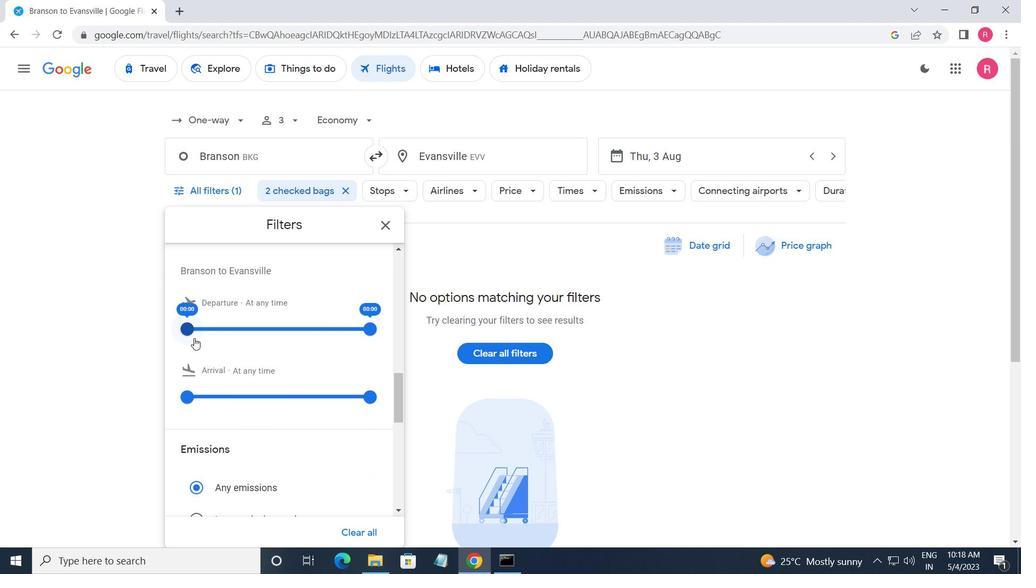 
Action: Mouse pressed left at (190, 333)
Screenshot: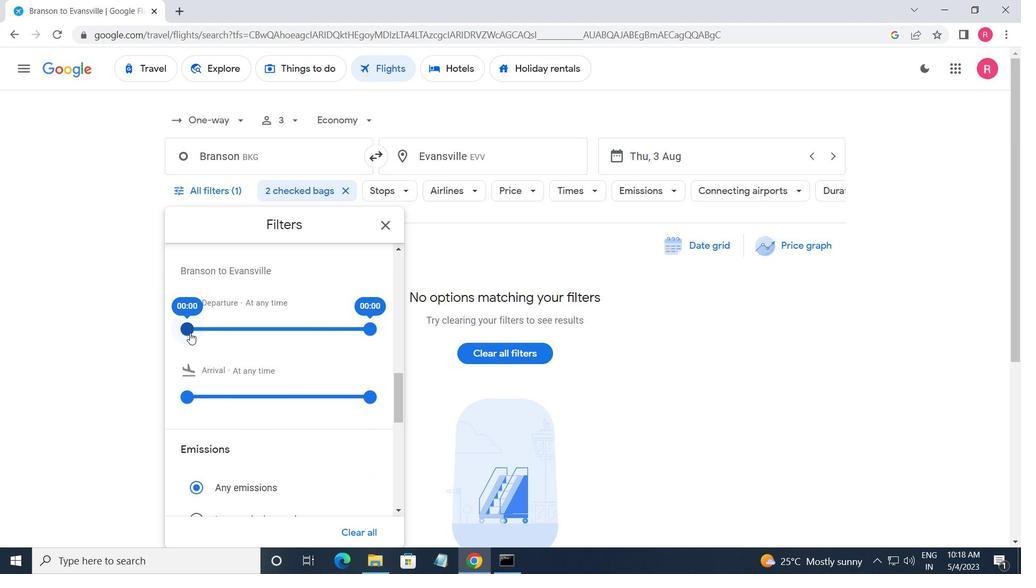 
Action: Mouse moved to (391, 228)
Screenshot: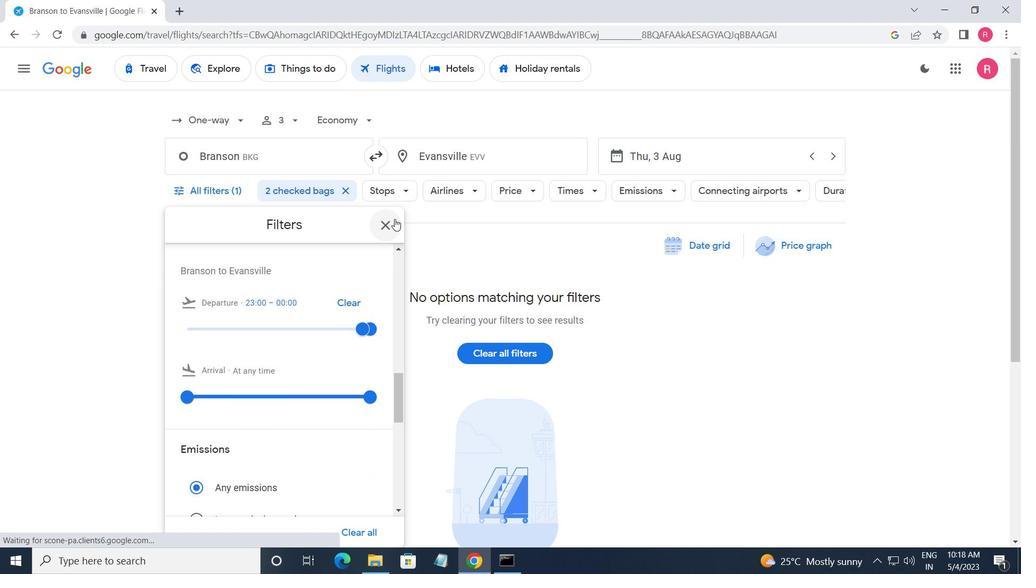 
Action: Mouse pressed left at (391, 228)
Screenshot: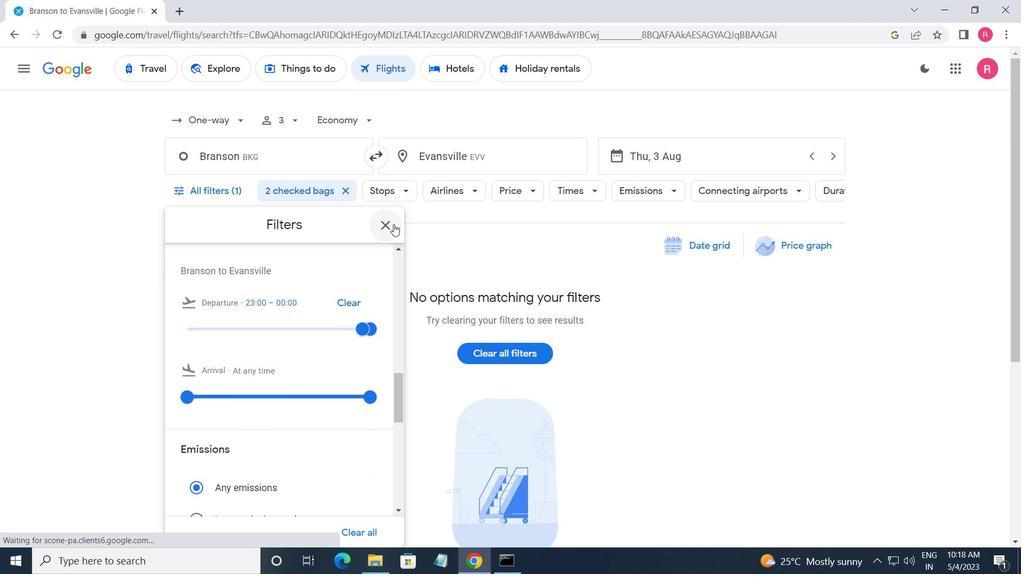 
Action: Mouse moved to (366, 271)
Screenshot: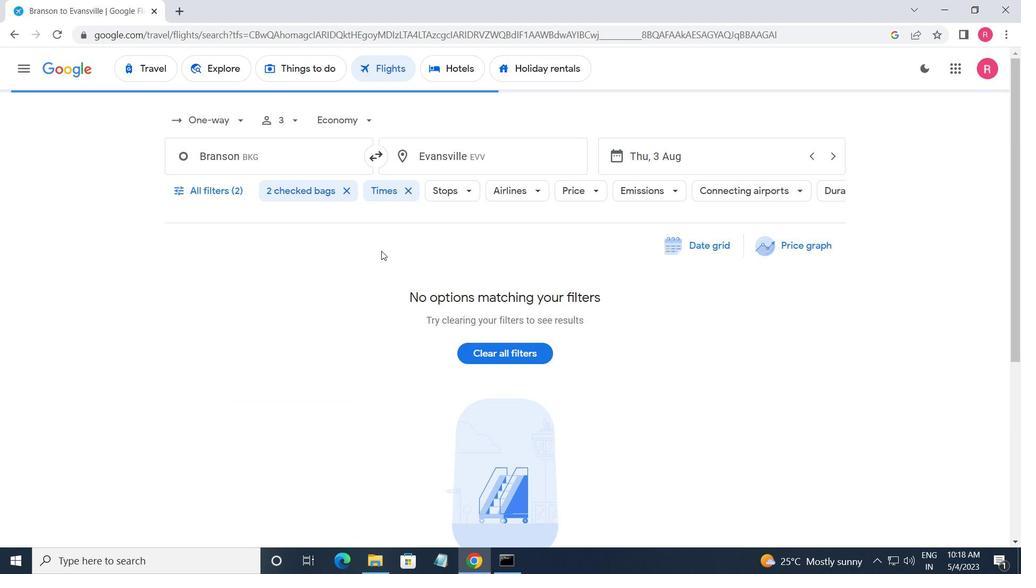 
